Task: Search one way flight ticket for 3 adults, 3 children in business from Dothan: Dothan Regional Airport to South Bend: South Bend International Airport on 8-6-2023. Choice of flights is Spirit. Number of bags: 4 checked bags. Price is upto 89000. Outbound departure time preference is 6:45.
Action: Mouse moved to (392, 332)
Screenshot: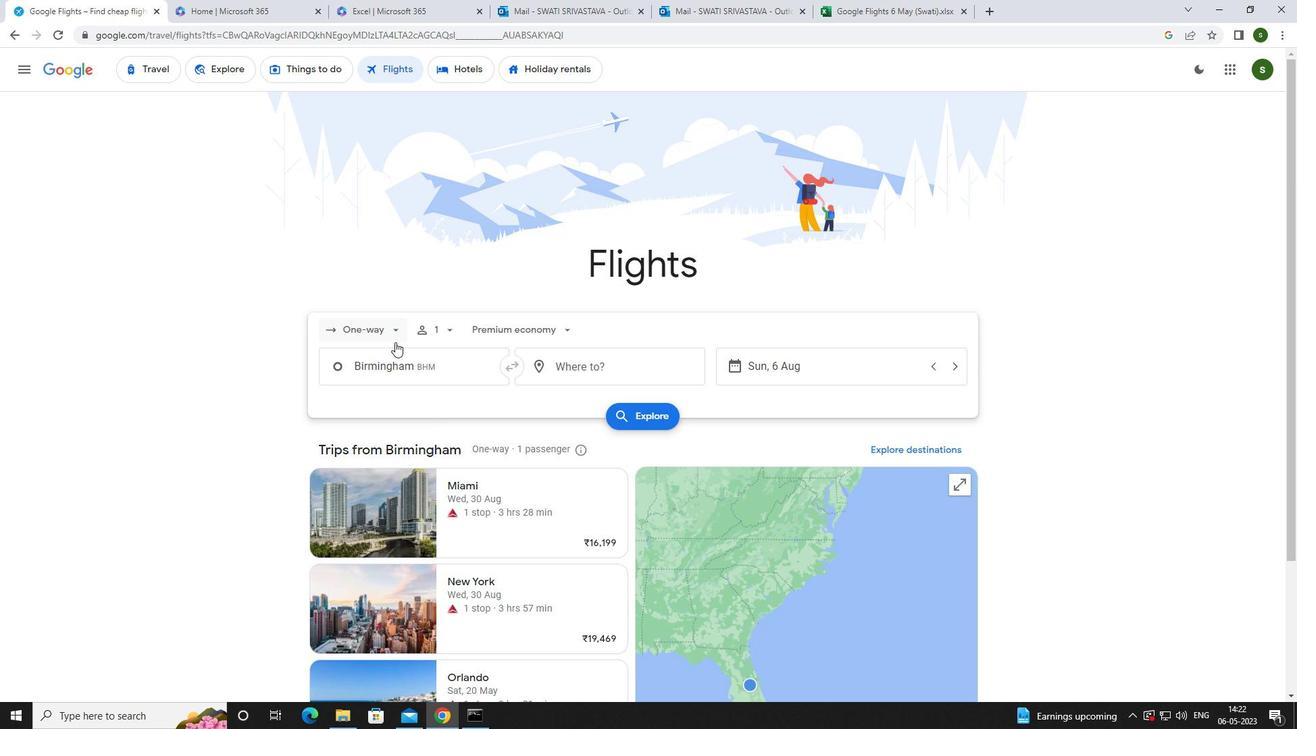 
Action: Mouse pressed left at (392, 332)
Screenshot: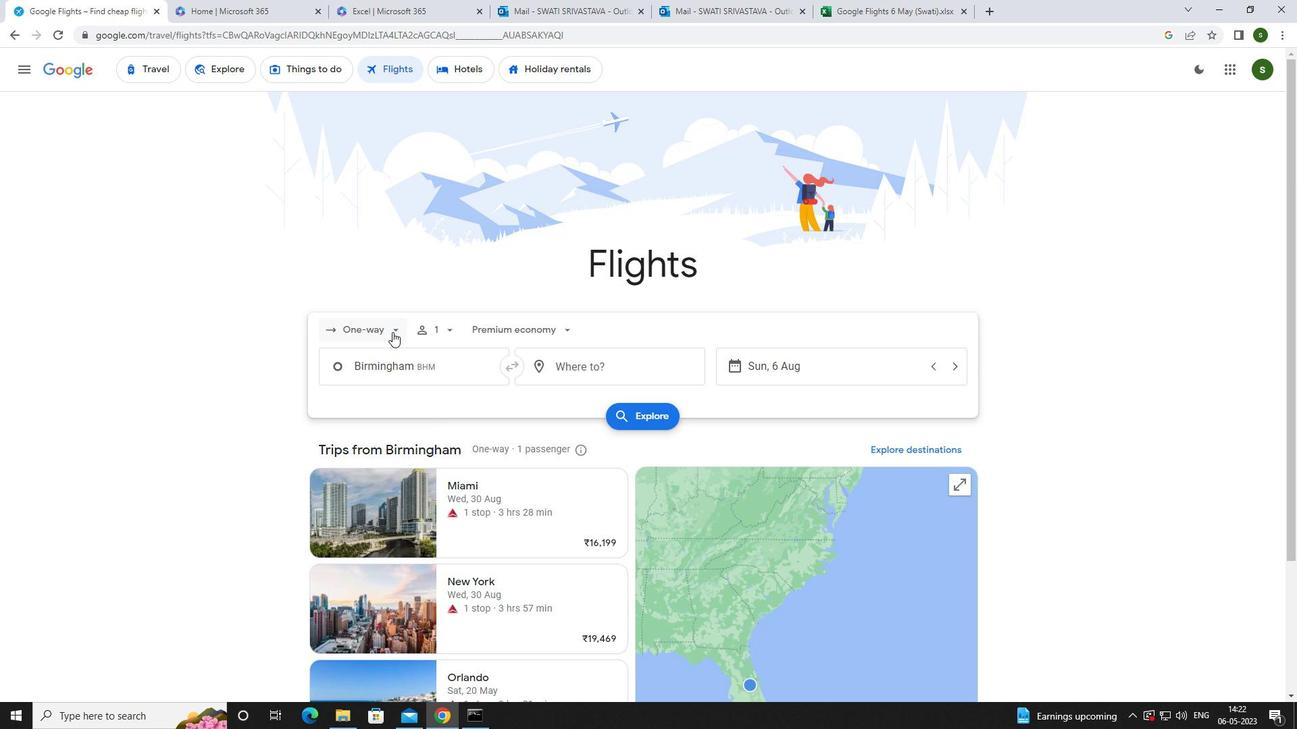 
Action: Mouse moved to (391, 392)
Screenshot: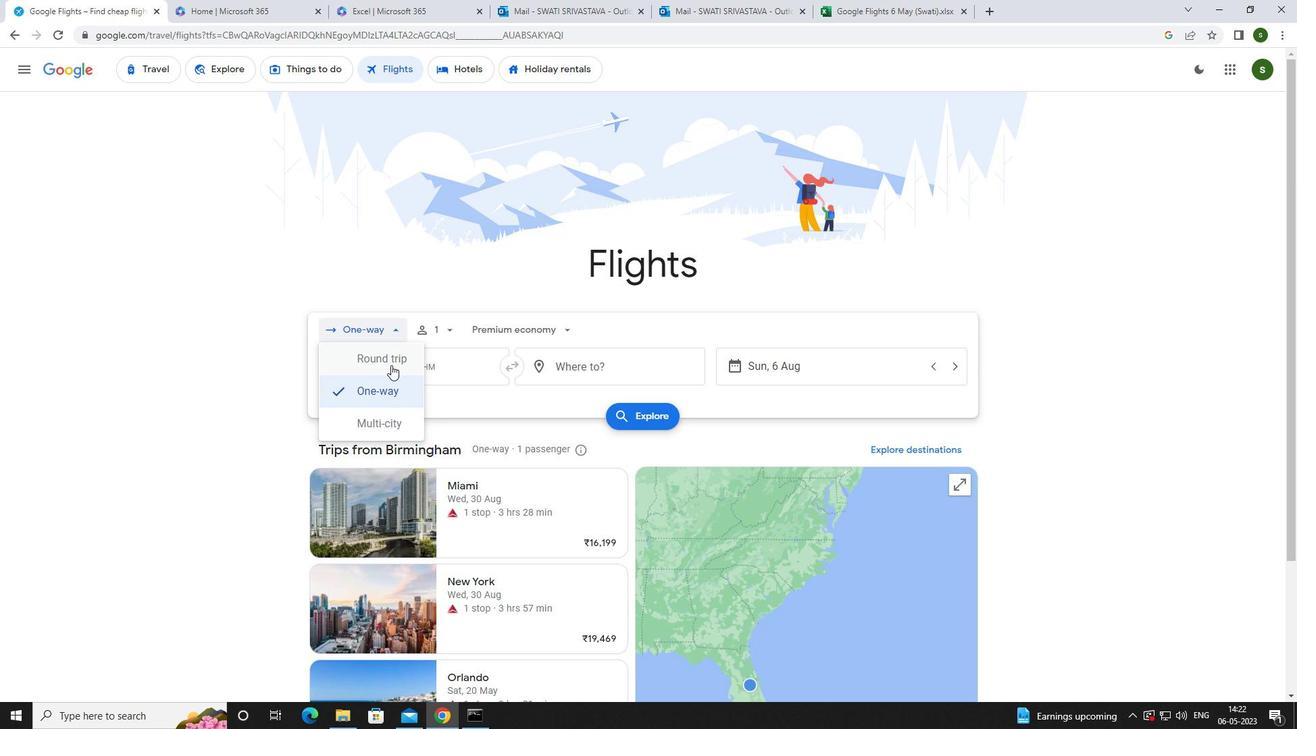 
Action: Mouse pressed left at (391, 392)
Screenshot: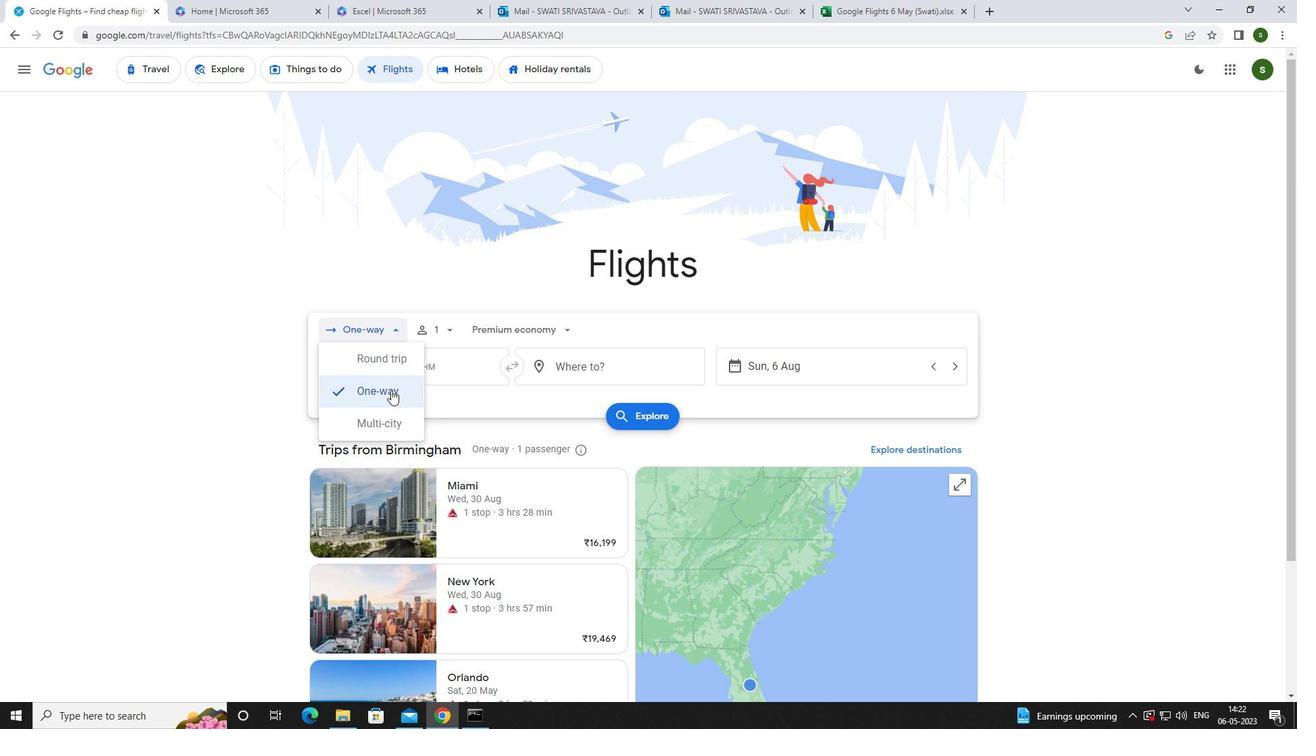 
Action: Mouse moved to (447, 334)
Screenshot: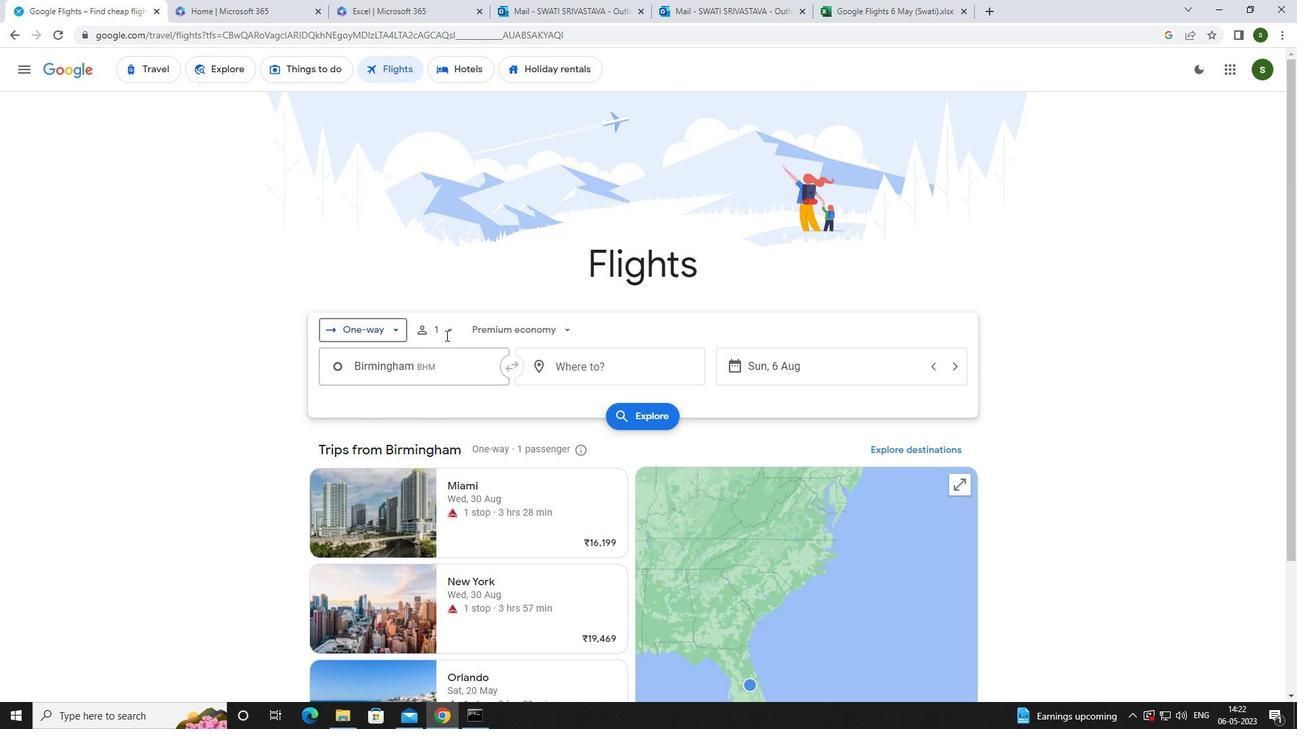 
Action: Mouse pressed left at (447, 334)
Screenshot: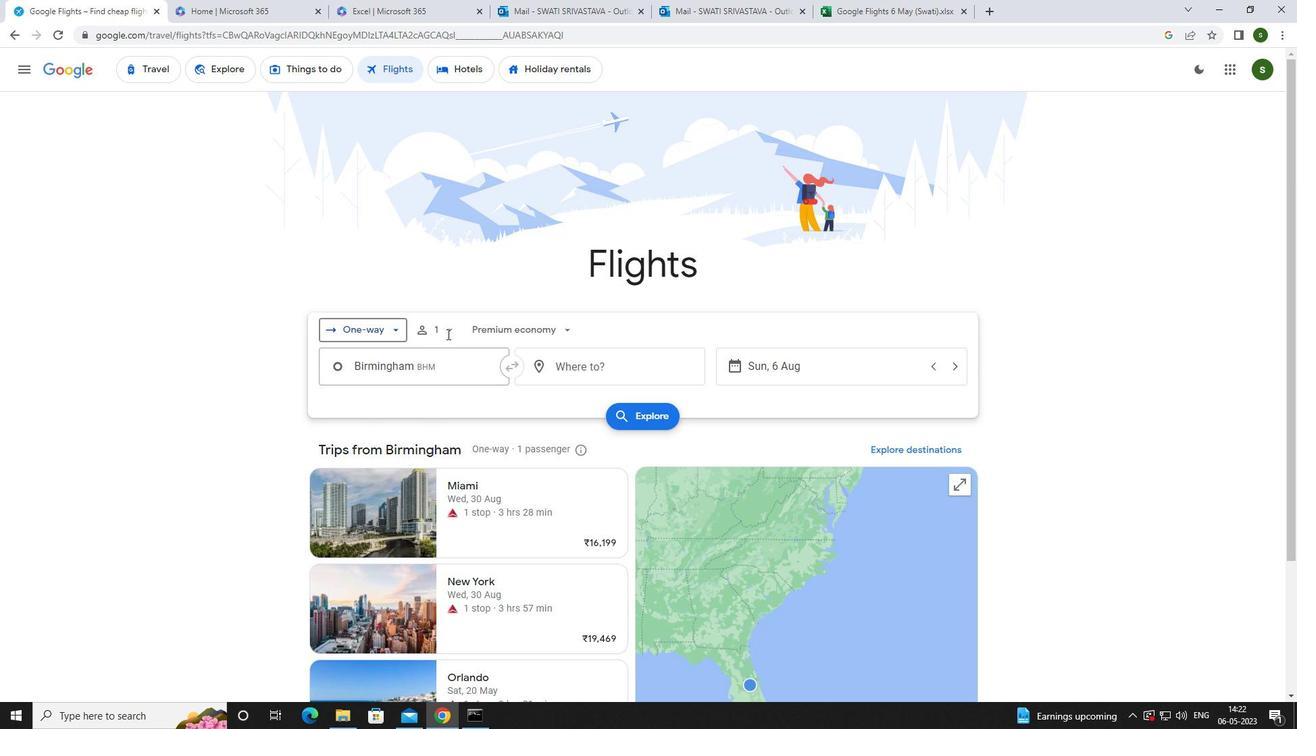 
Action: Mouse moved to (552, 365)
Screenshot: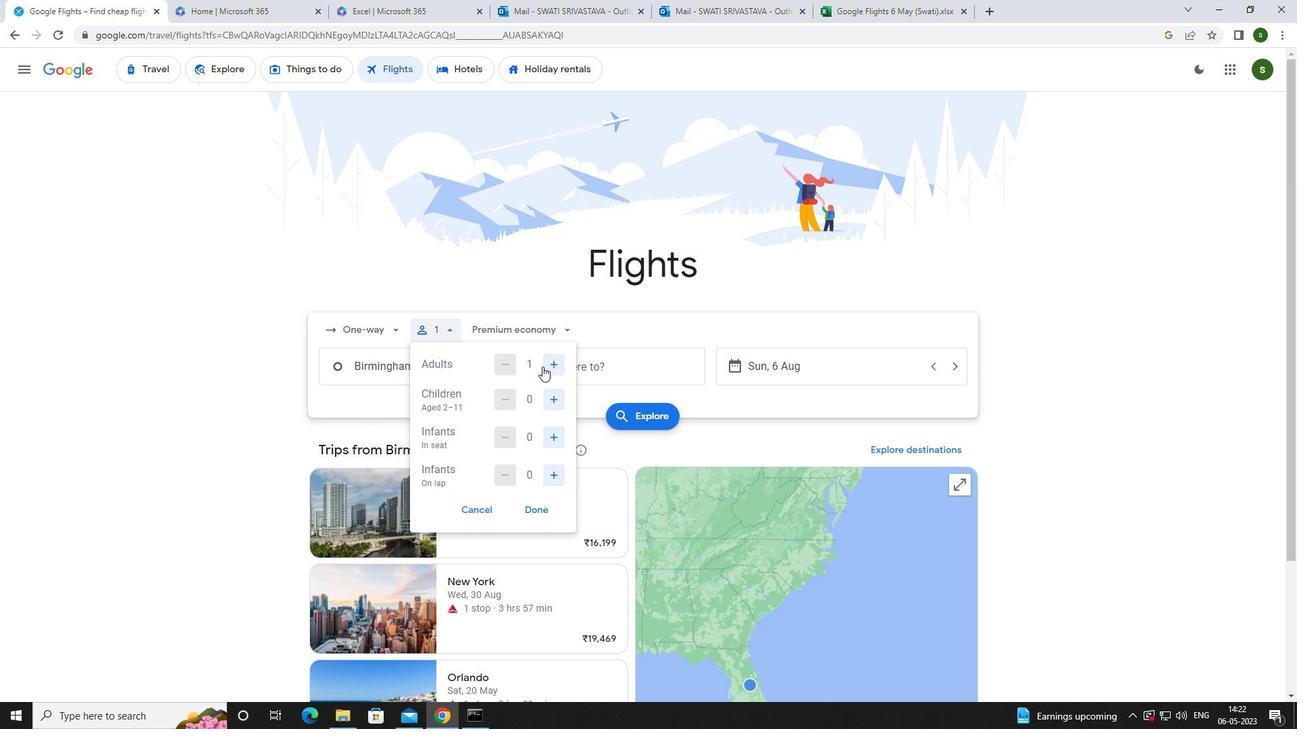 
Action: Mouse pressed left at (552, 365)
Screenshot: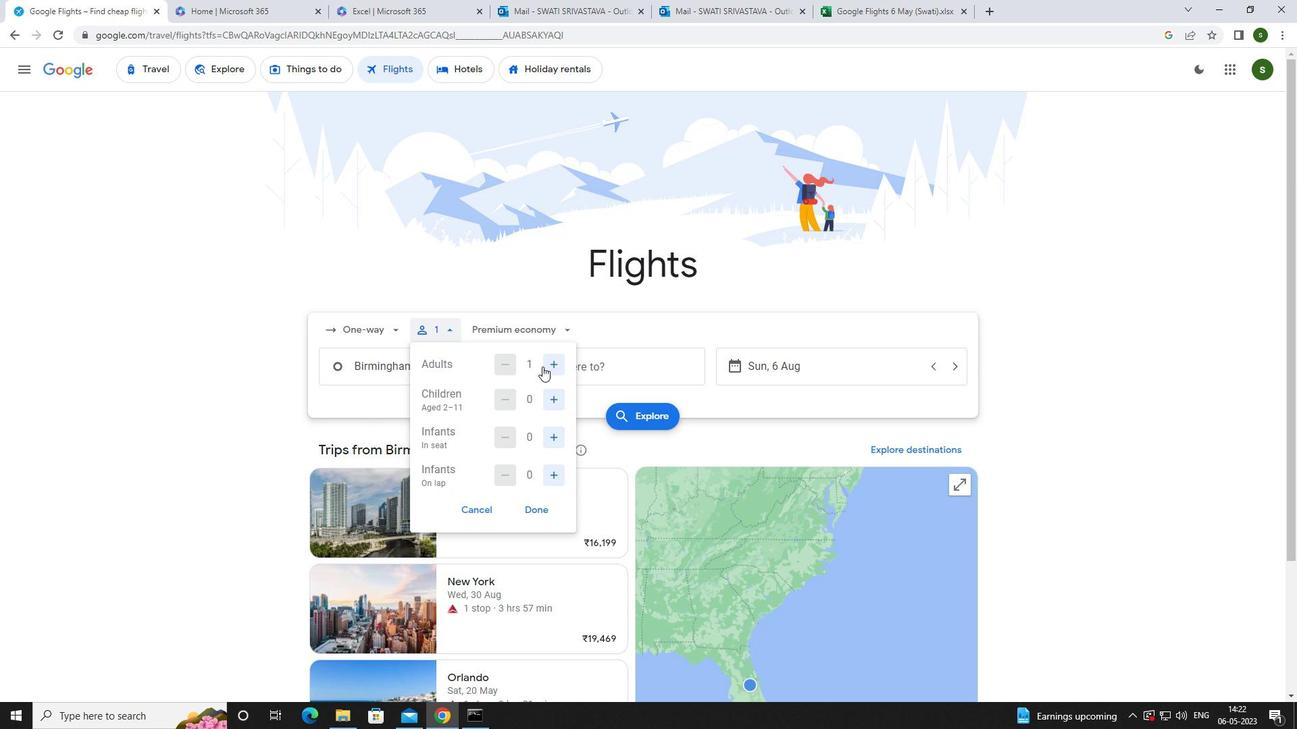 
Action: Mouse pressed left at (552, 365)
Screenshot: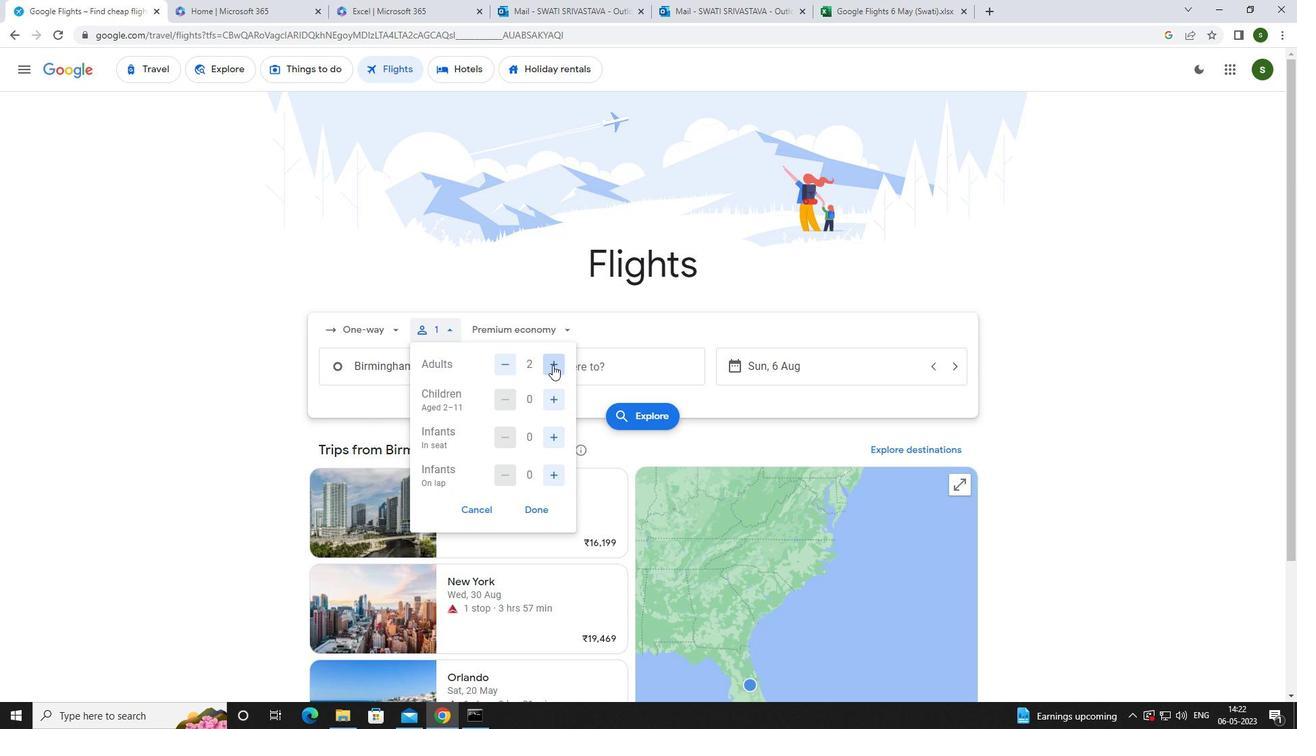 
Action: Mouse moved to (560, 393)
Screenshot: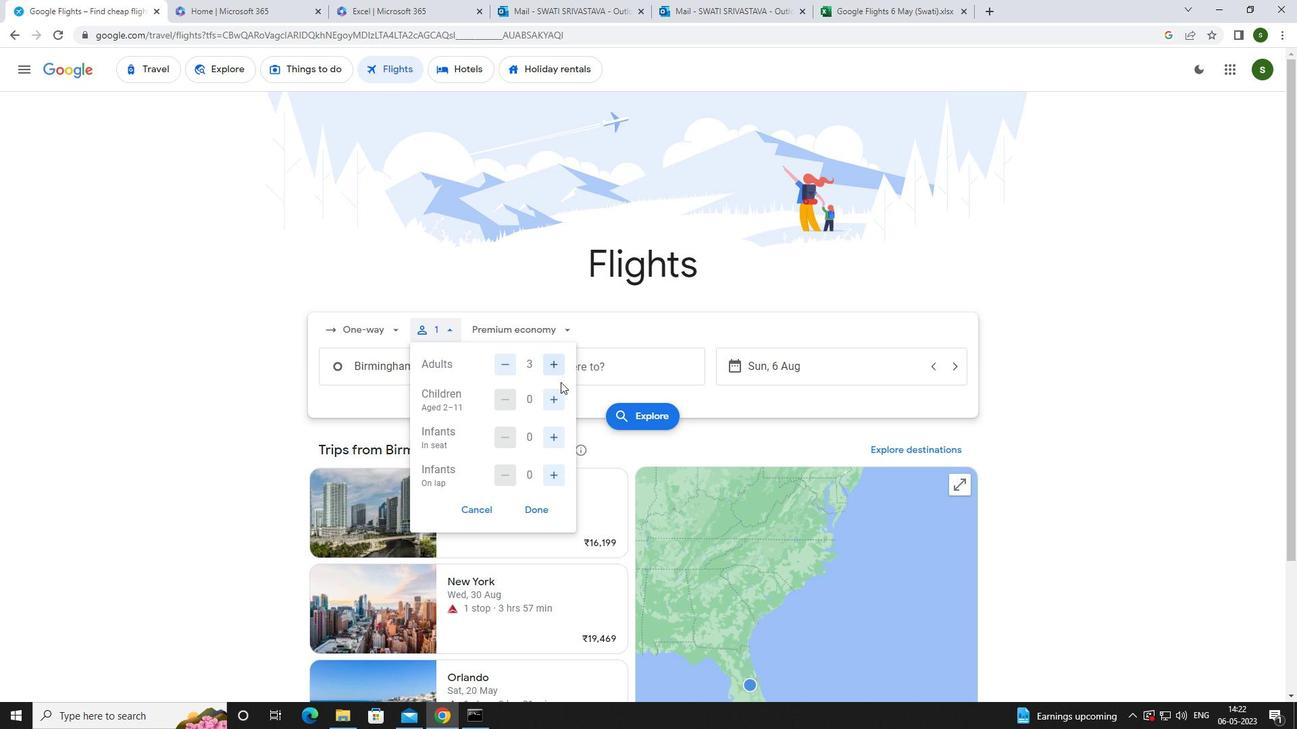 
Action: Mouse pressed left at (560, 393)
Screenshot: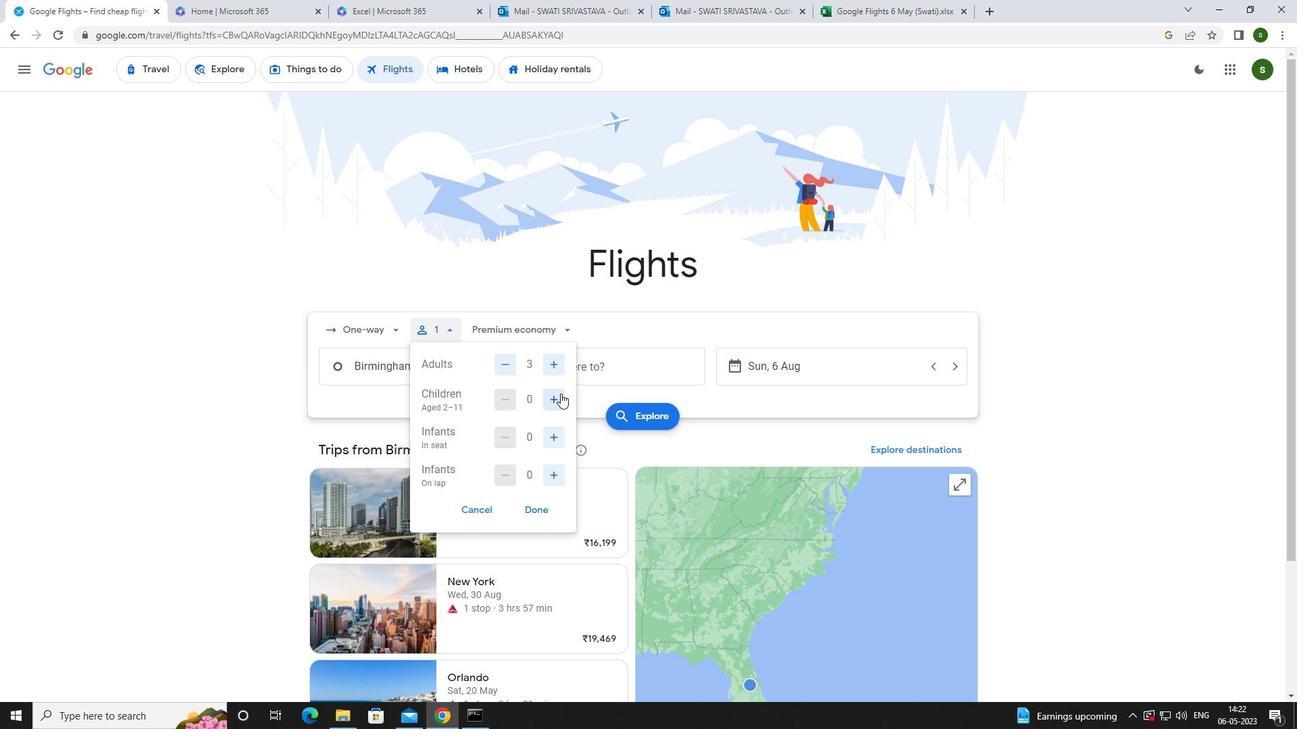 
Action: Mouse pressed left at (560, 393)
Screenshot: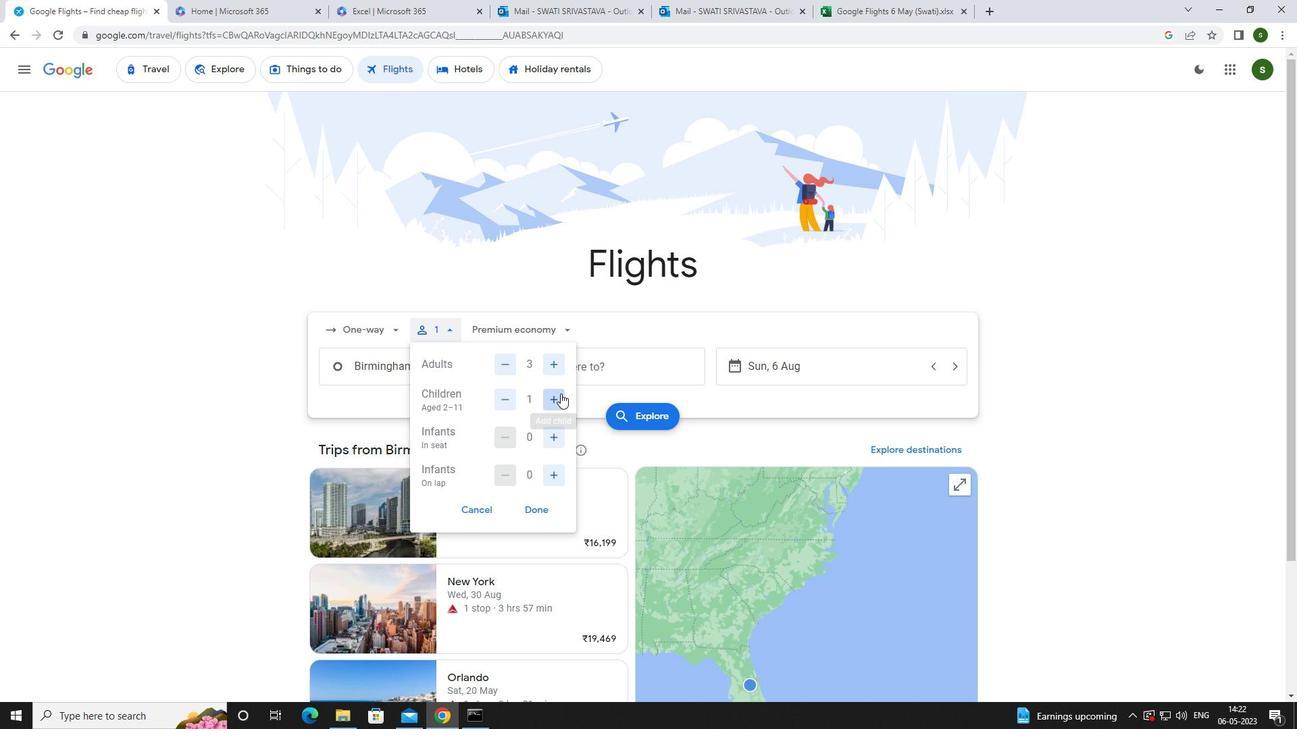 
Action: Mouse pressed left at (560, 393)
Screenshot: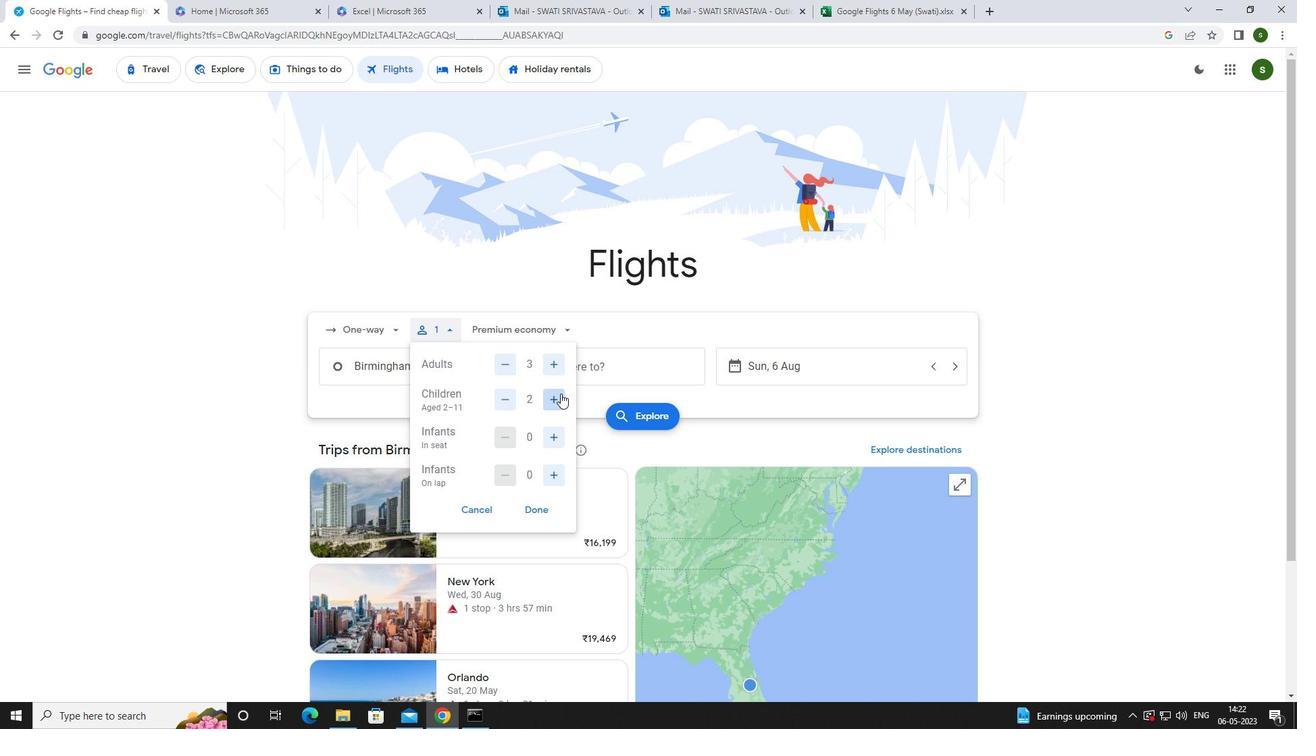 
Action: Mouse moved to (547, 316)
Screenshot: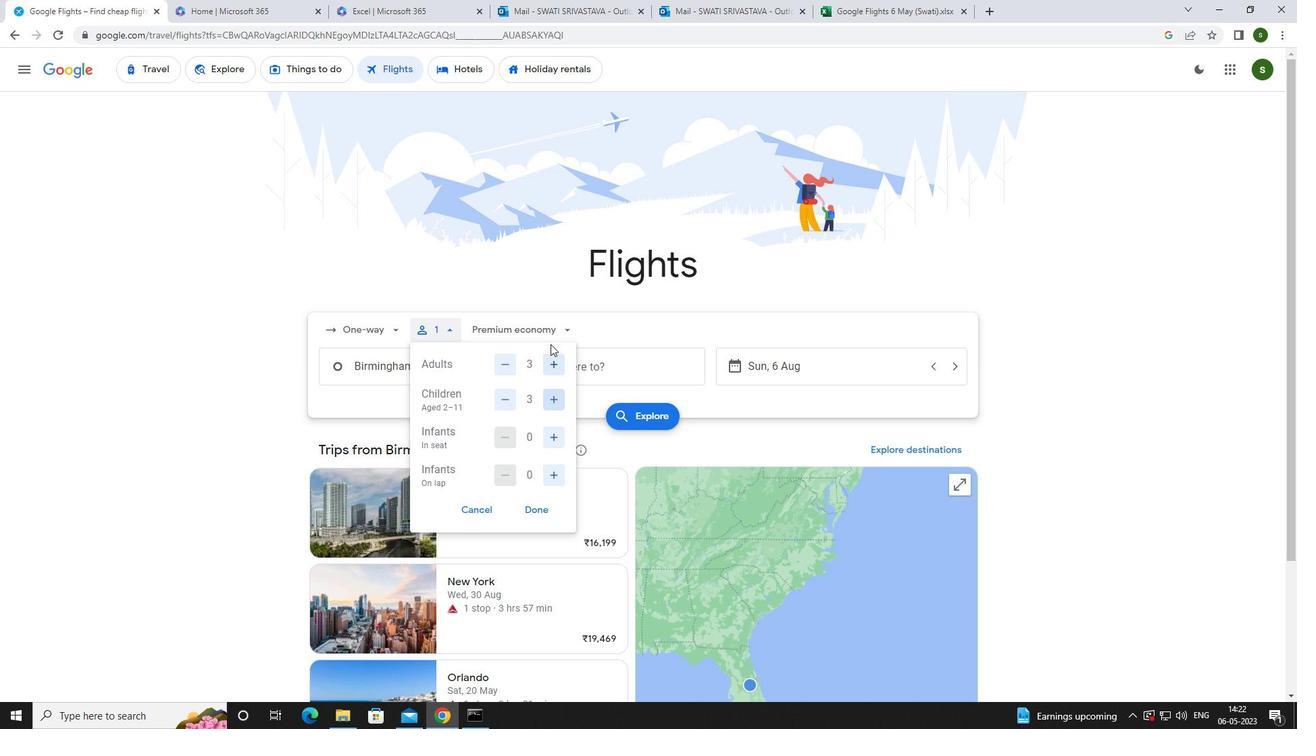 
Action: Mouse pressed left at (547, 316)
Screenshot: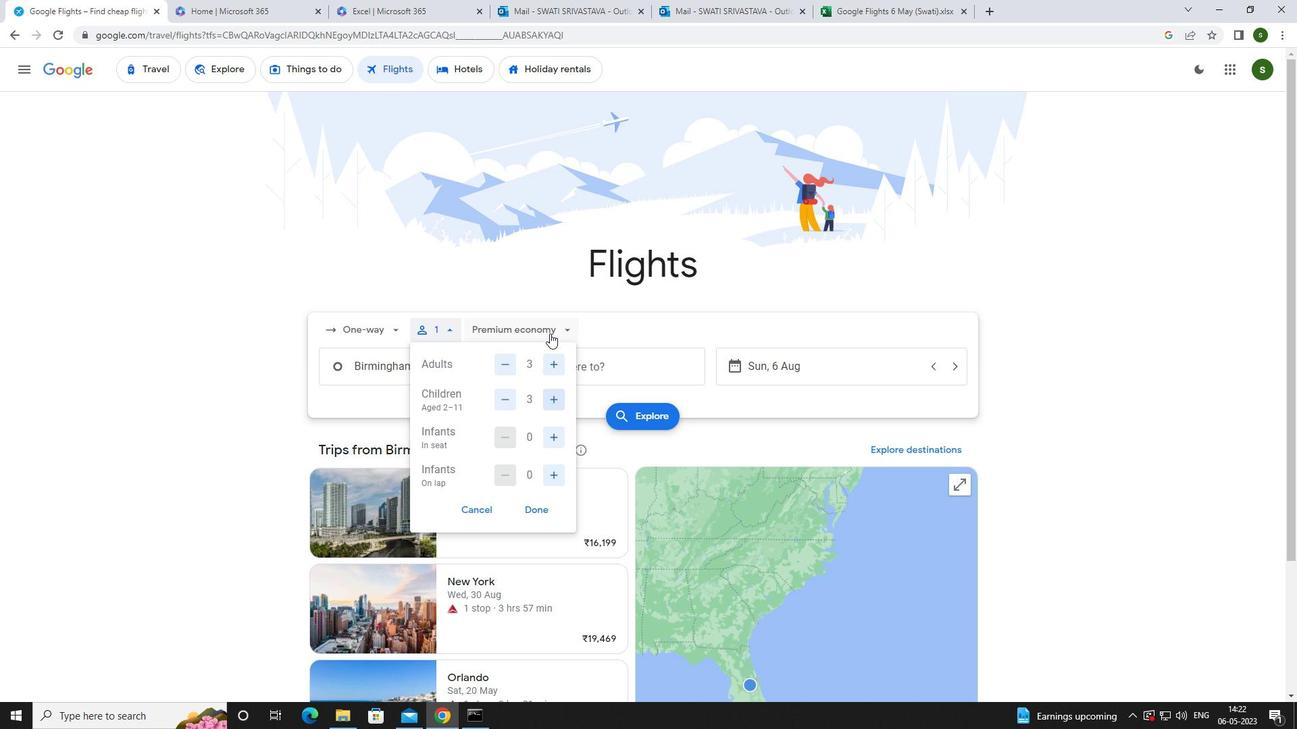 
Action: Mouse moved to (536, 420)
Screenshot: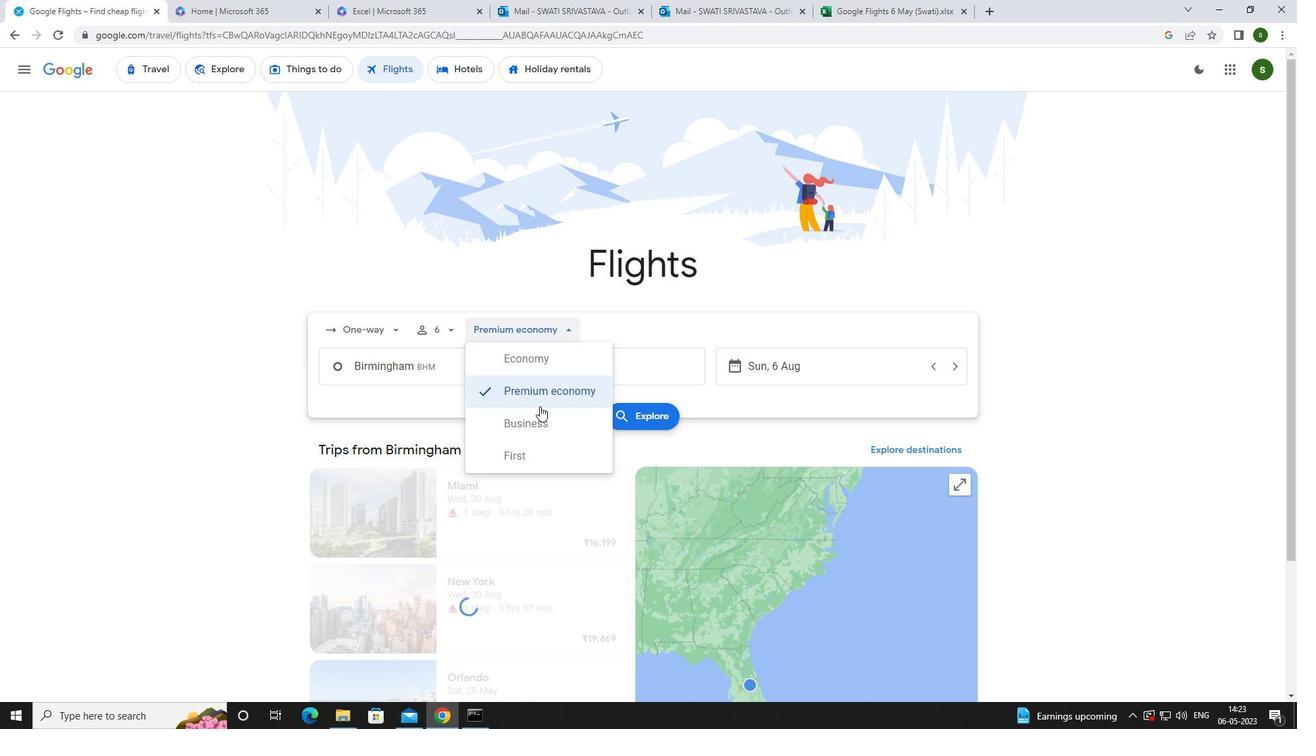 
Action: Mouse pressed left at (536, 420)
Screenshot: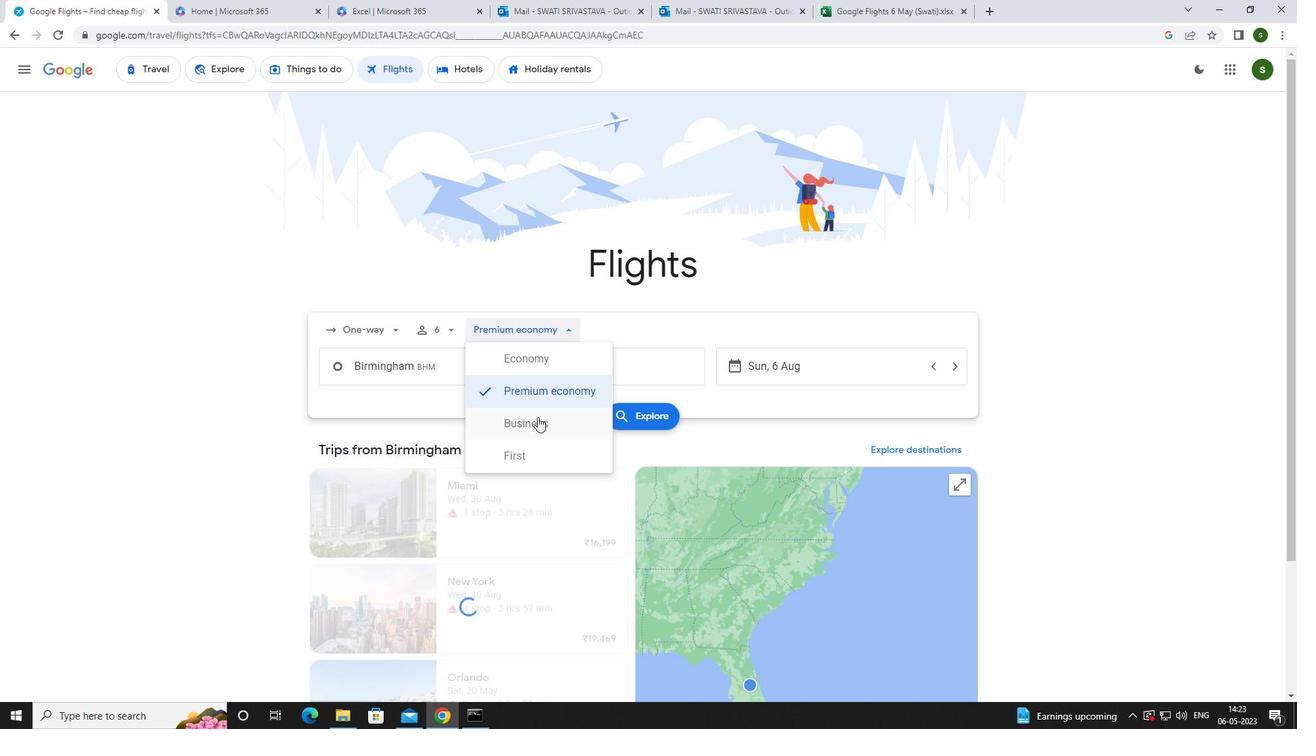 
Action: Mouse moved to (455, 376)
Screenshot: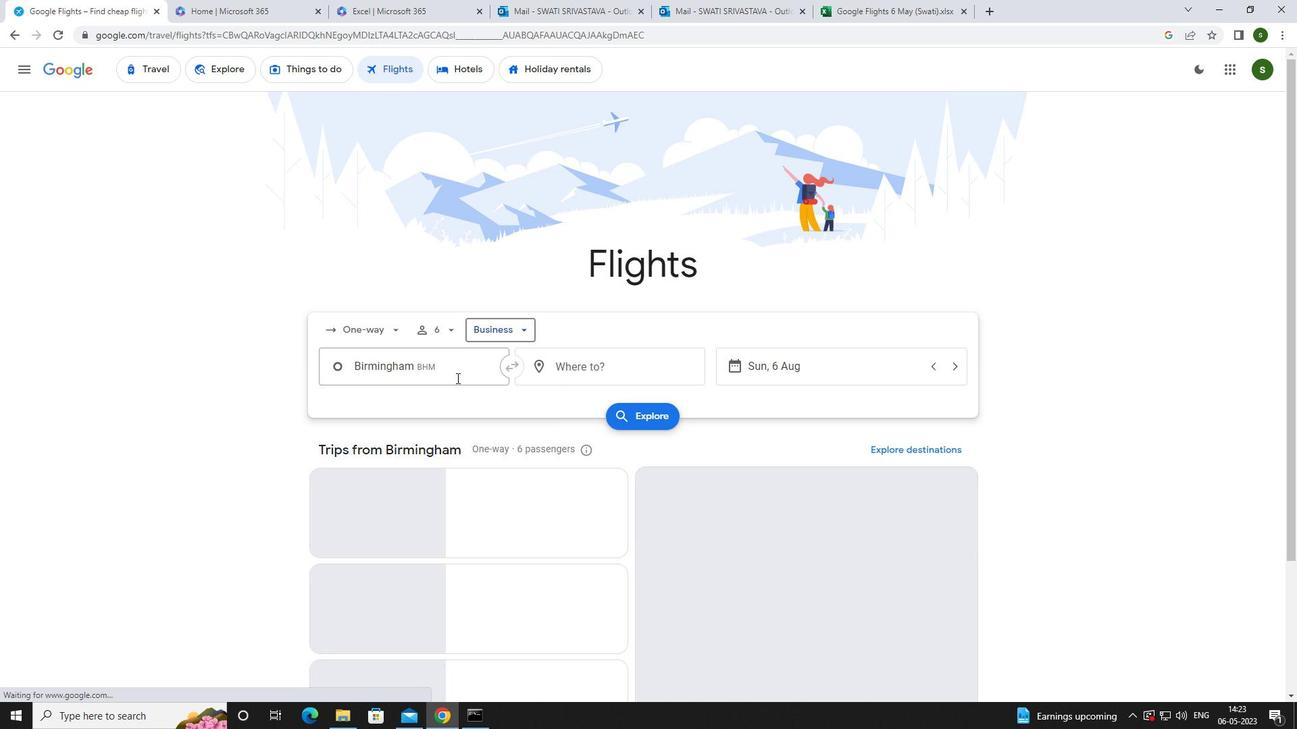 
Action: Mouse pressed left at (455, 376)
Screenshot: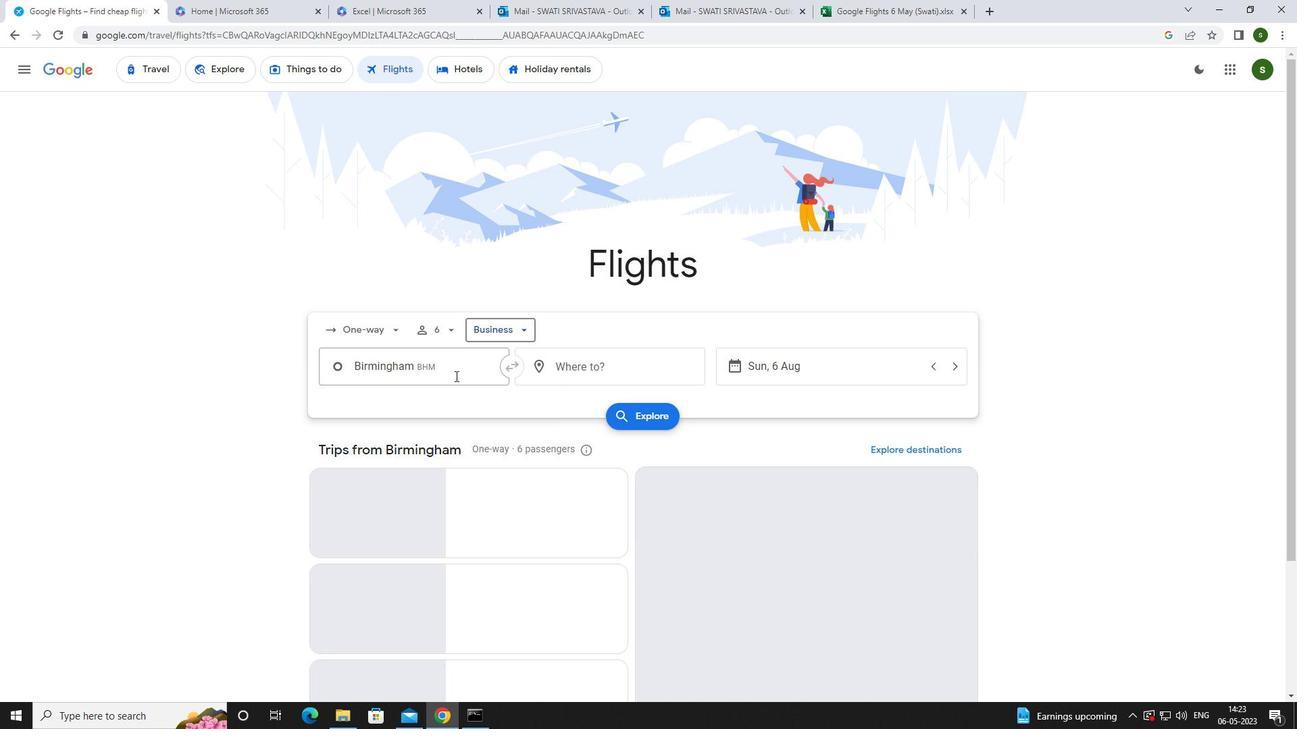
Action: Key pressed <Key.caps_lock>d<Key.caps_lock>othan
Screenshot: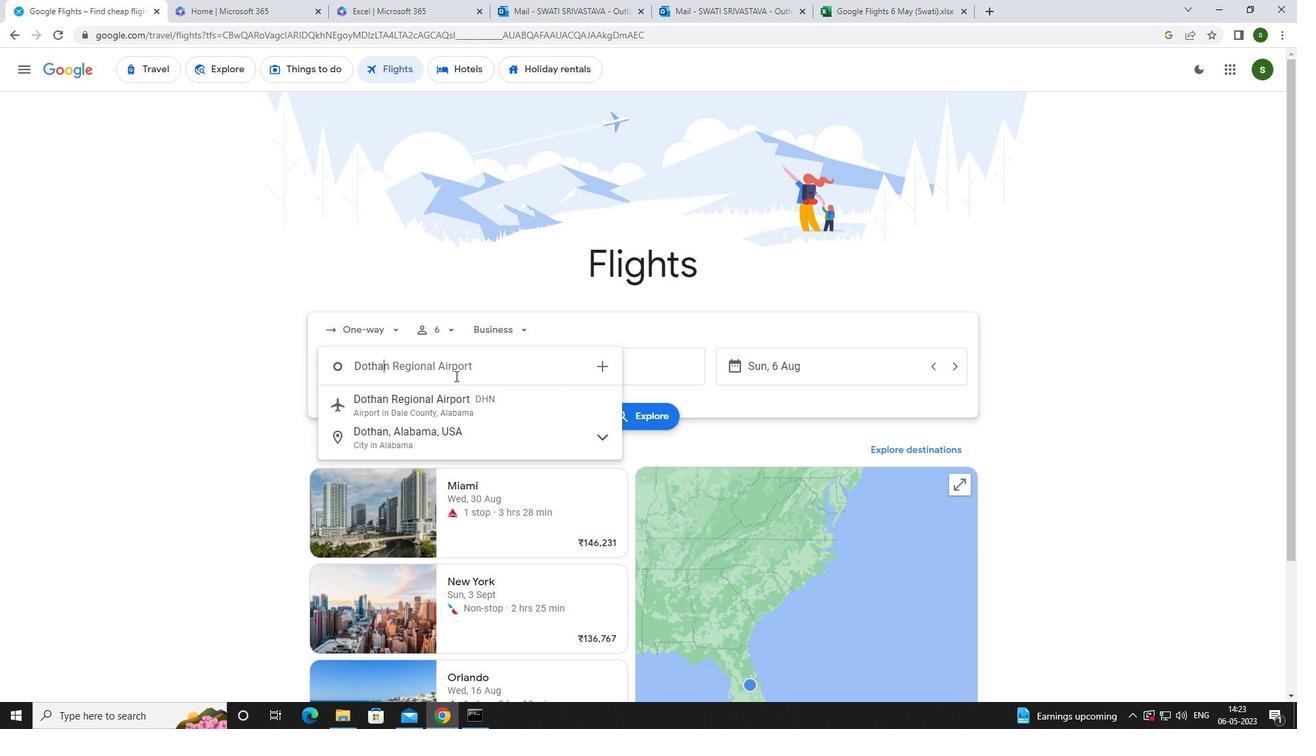 
Action: Mouse moved to (454, 410)
Screenshot: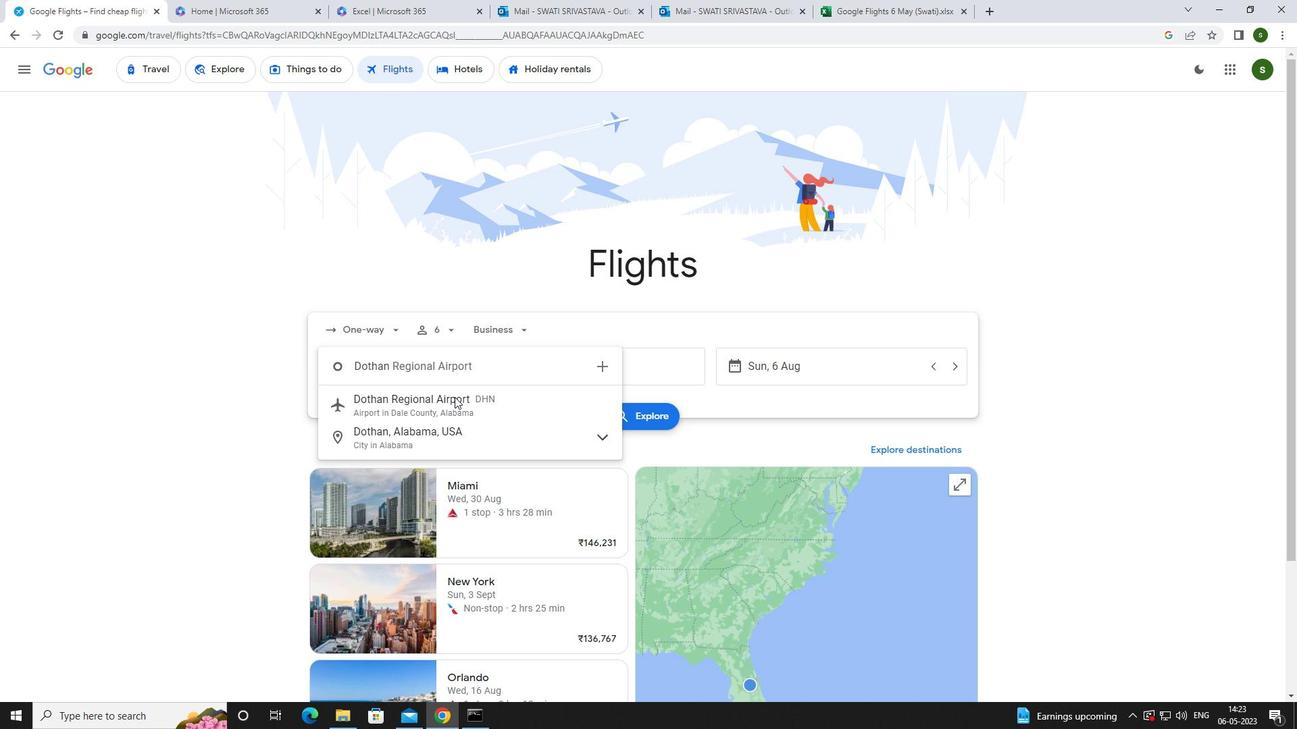 
Action: Mouse pressed left at (454, 410)
Screenshot: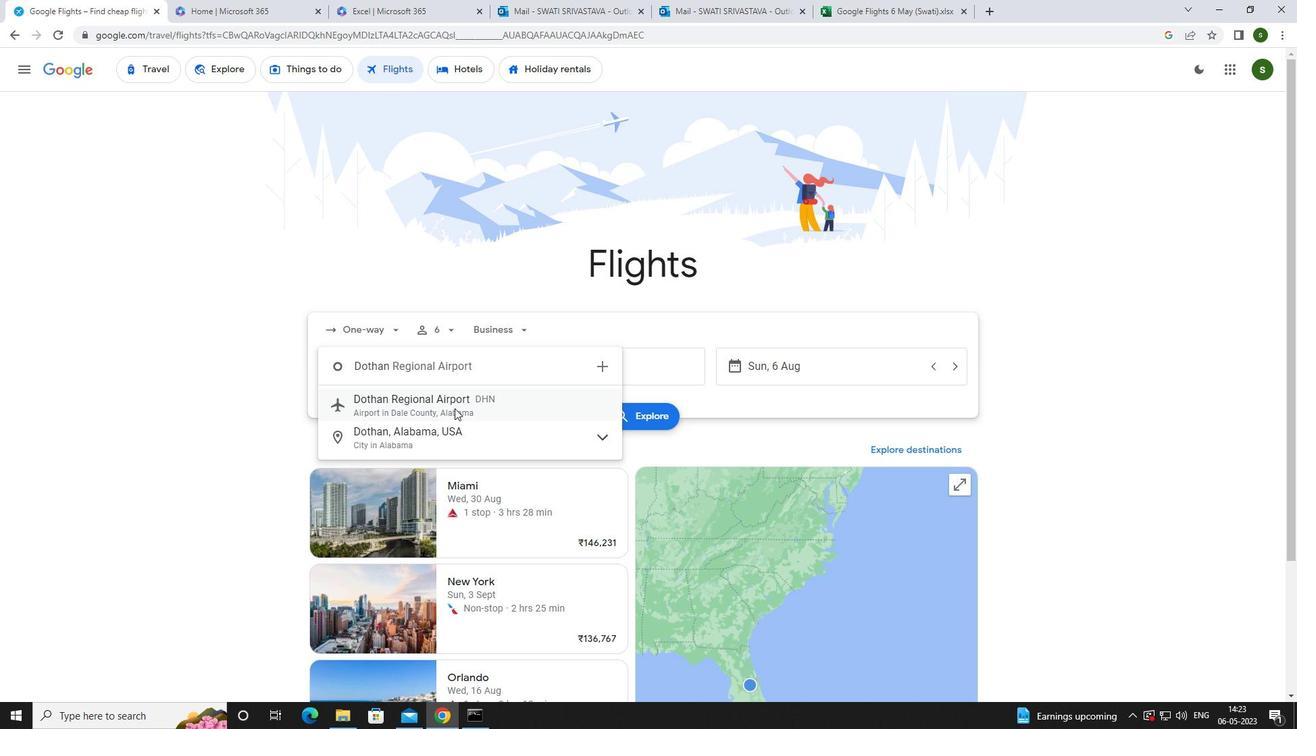 
Action: Mouse moved to (581, 370)
Screenshot: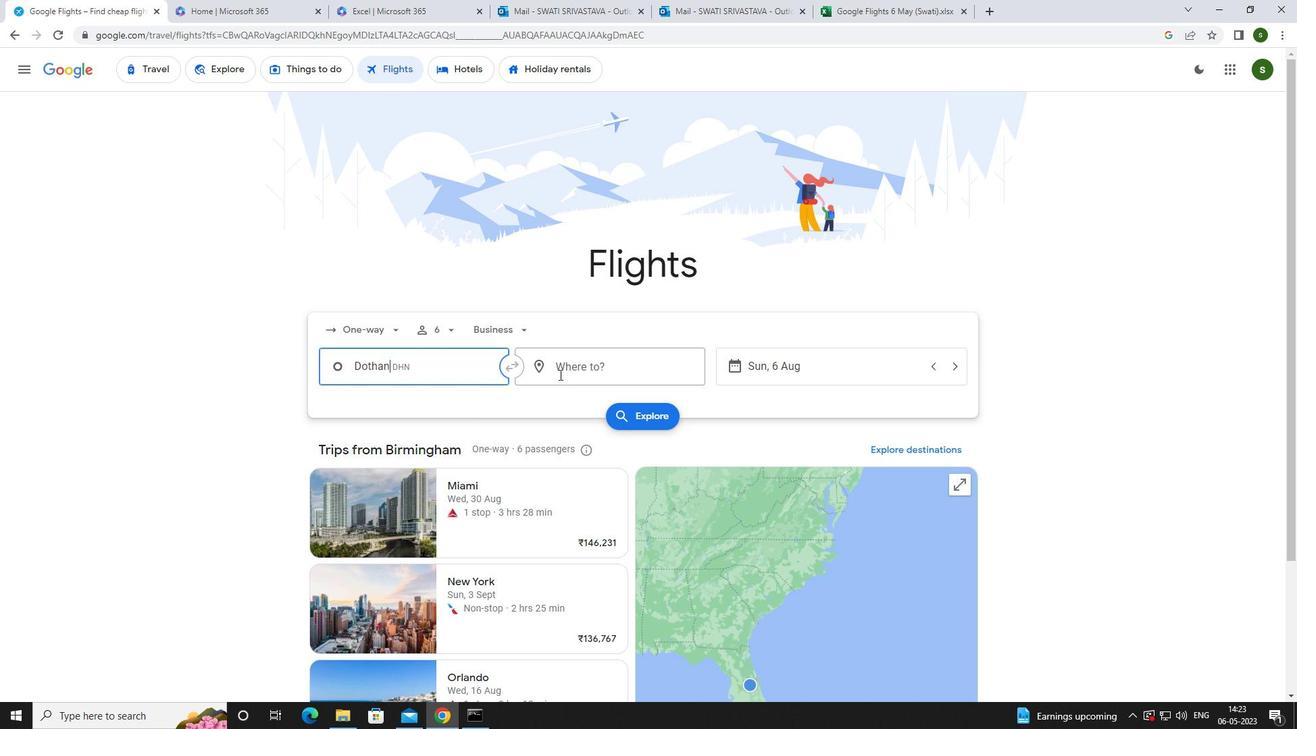 
Action: Mouse pressed left at (581, 370)
Screenshot: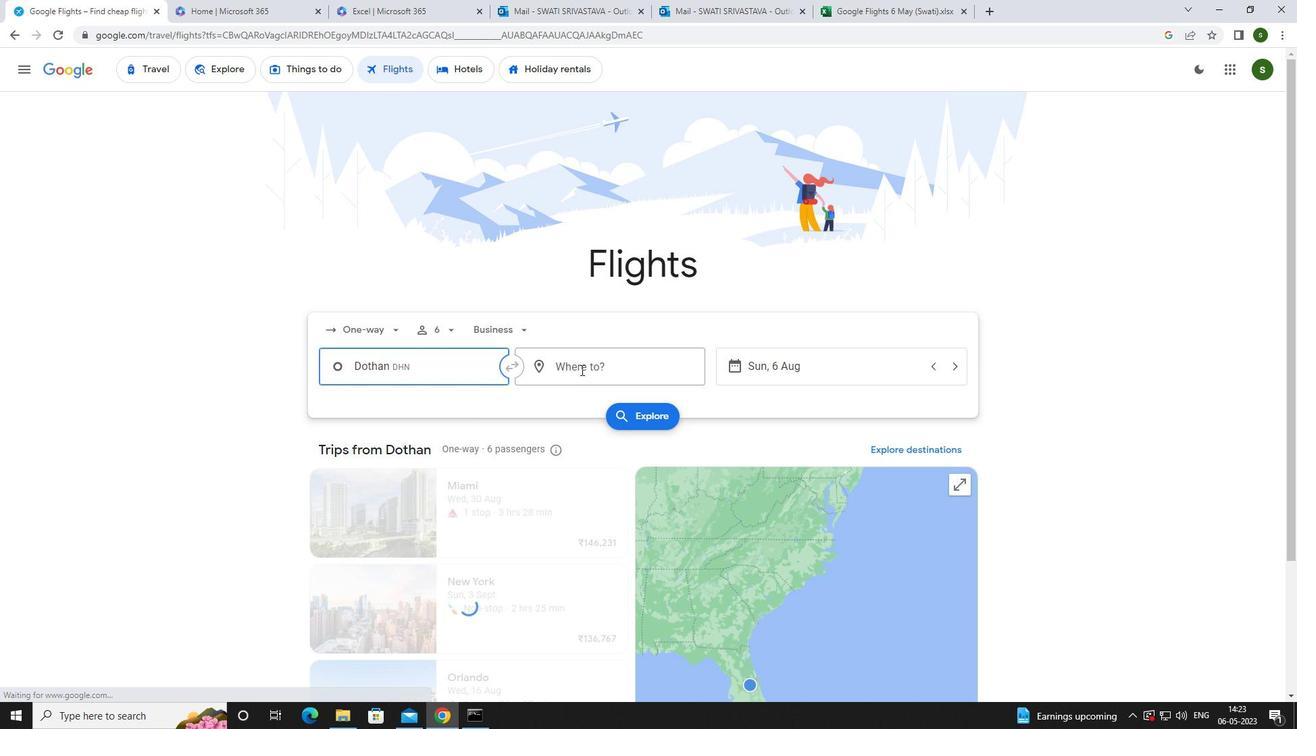 
Action: Key pressed <Key.caps_lock>s<Key.caps_lock>outh<Key.space><Key.caps_lock>b<Key.caps_lock>en
Screenshot: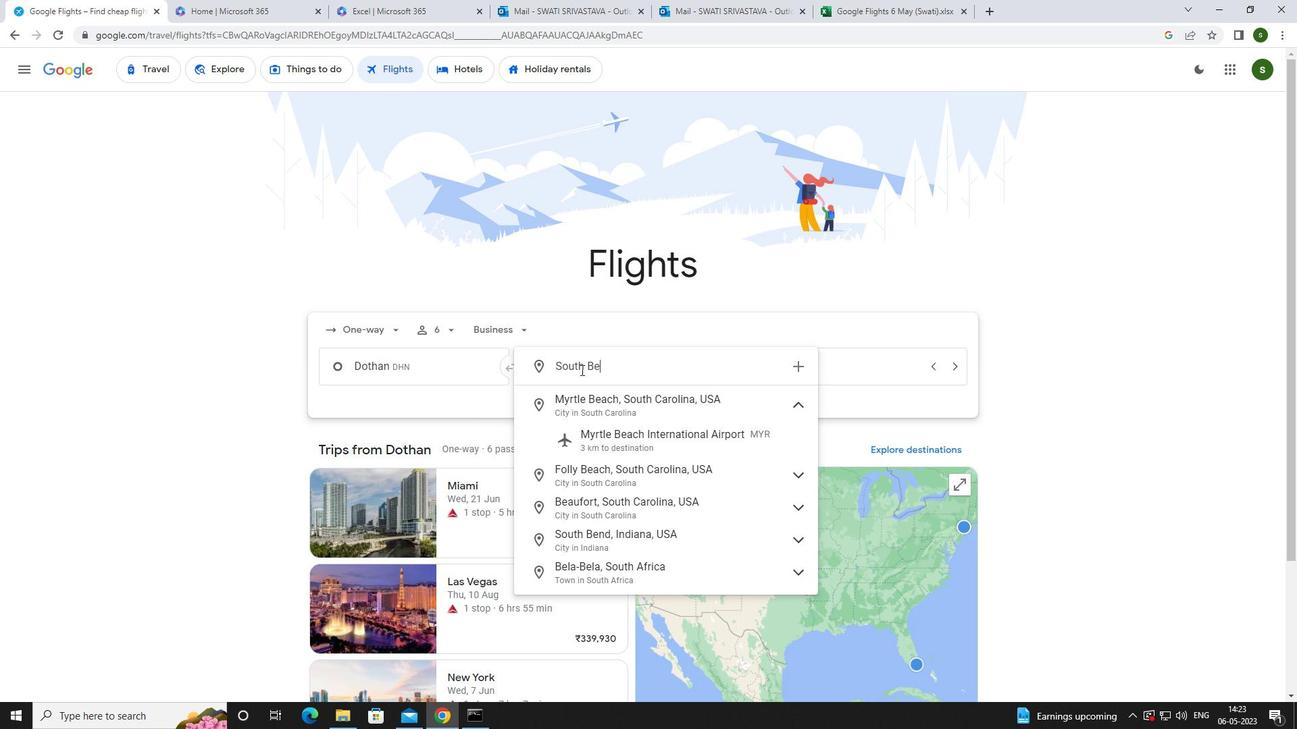 
Action: Mouse moved to (638, 433)
Screenshot: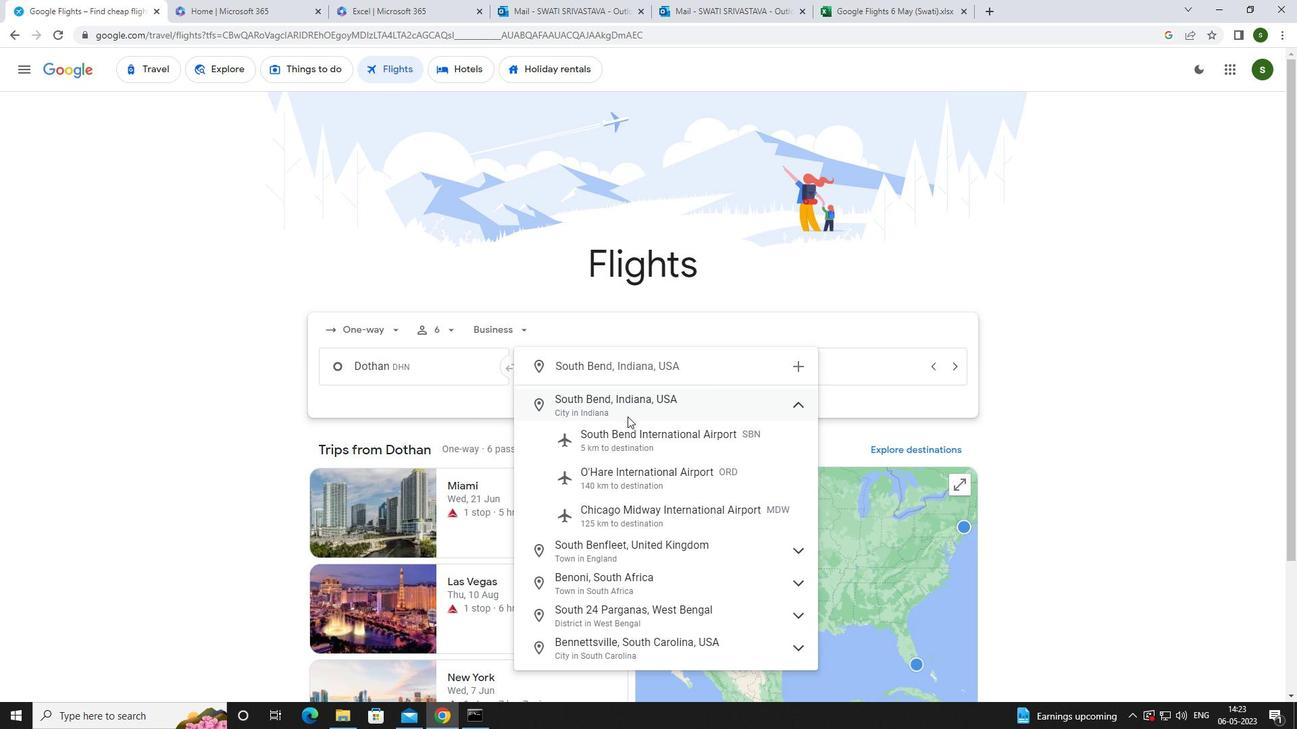 
Action: Mouse pressed left at (638, 433)
Screenshot: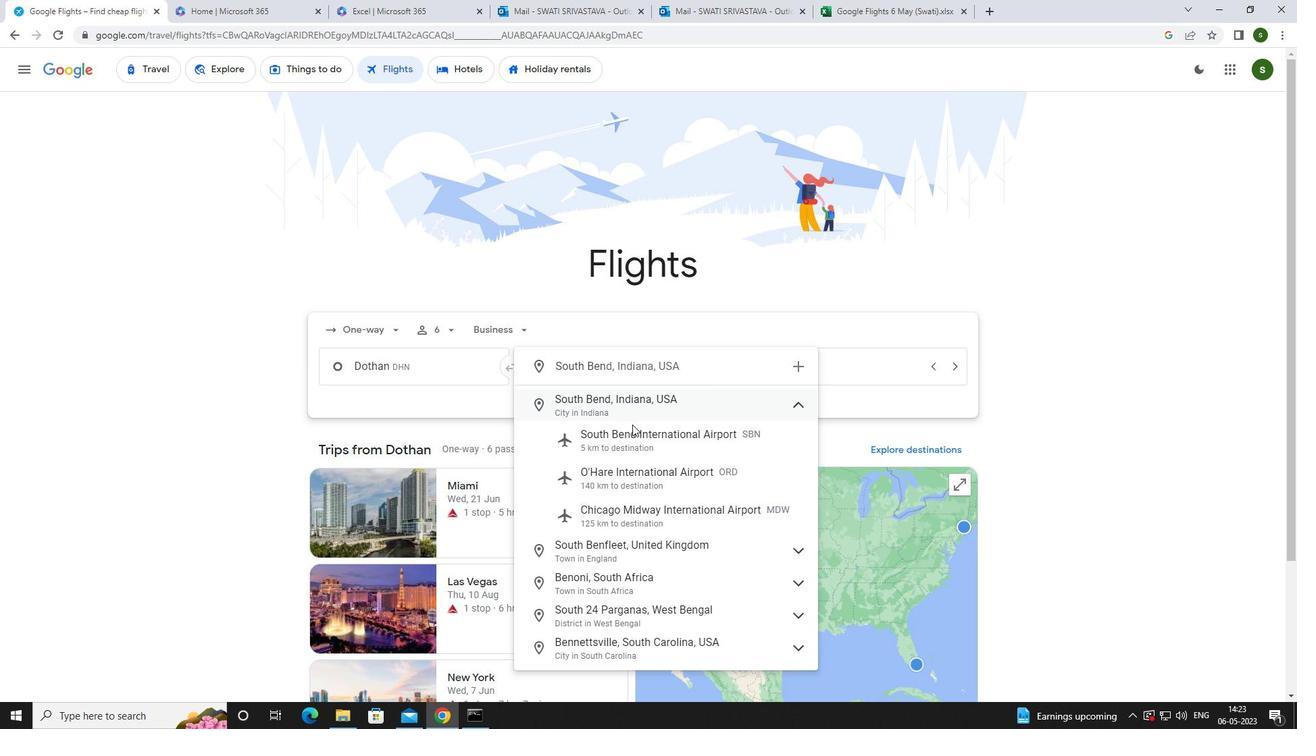
Action: Mouse moved to (779, 370)
Screenshot: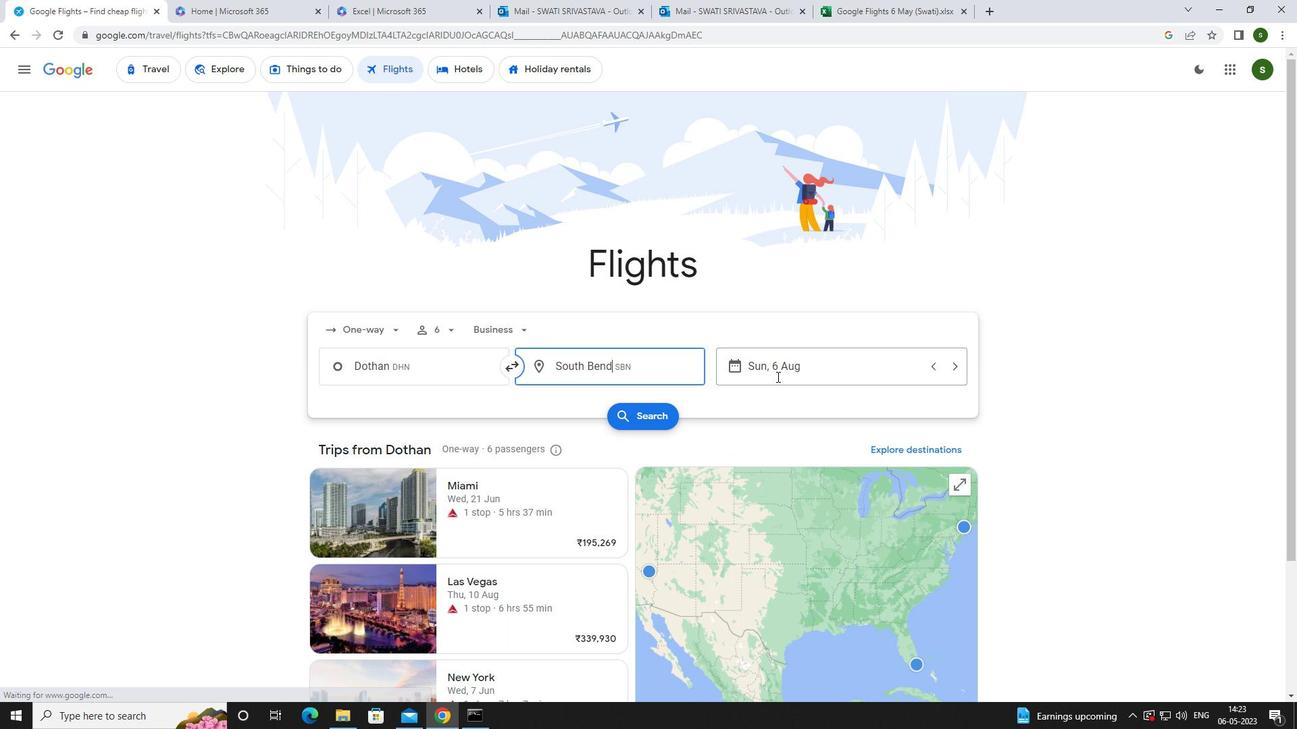 
Action: Mouse pressed left at (779, 370)
Screenshot: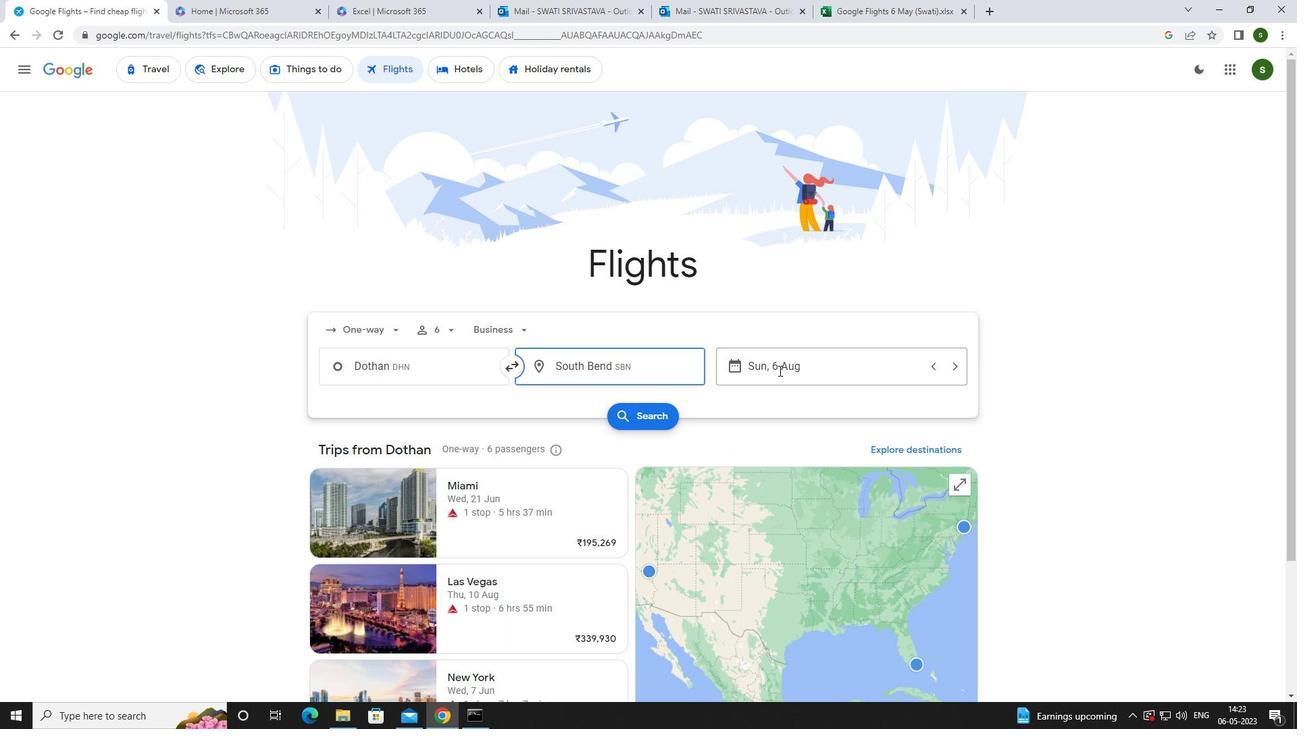
Action: Mouse moved to (499, 488)
Screenshot: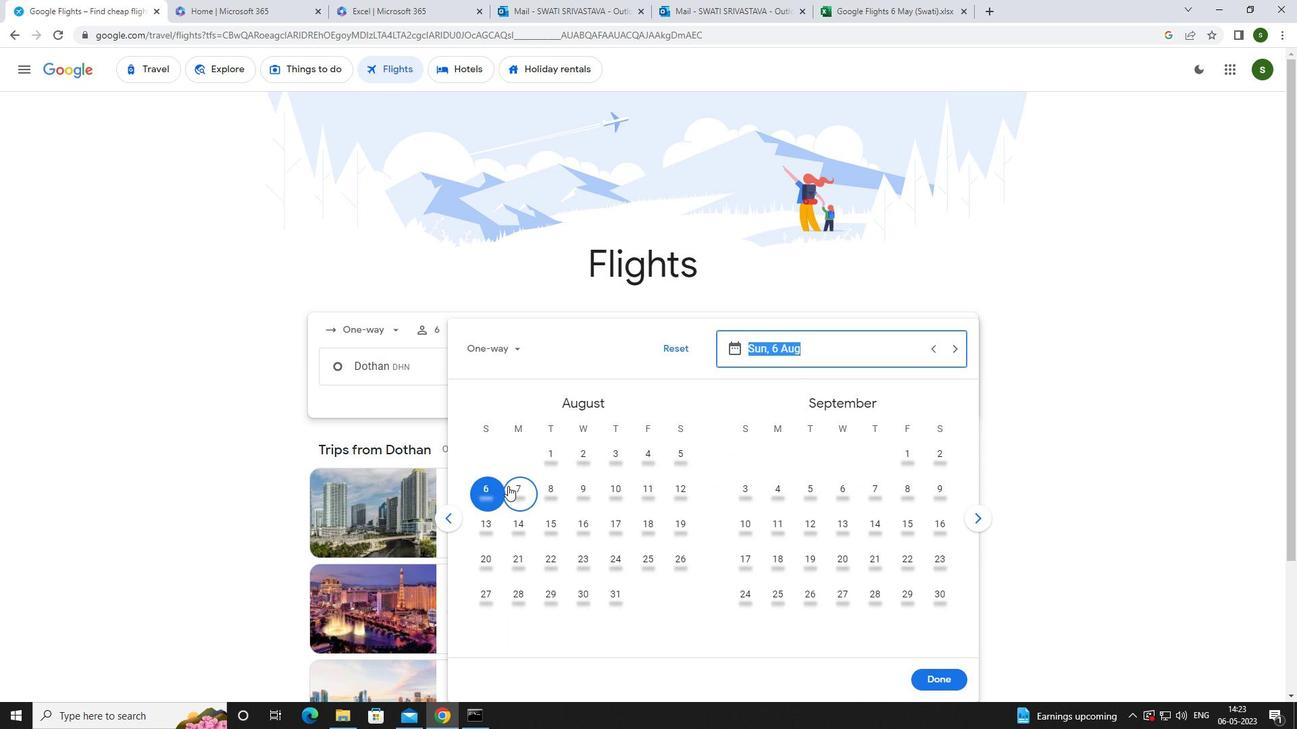 
Action: Mouse pressed left at (499, 488)
Screenshot: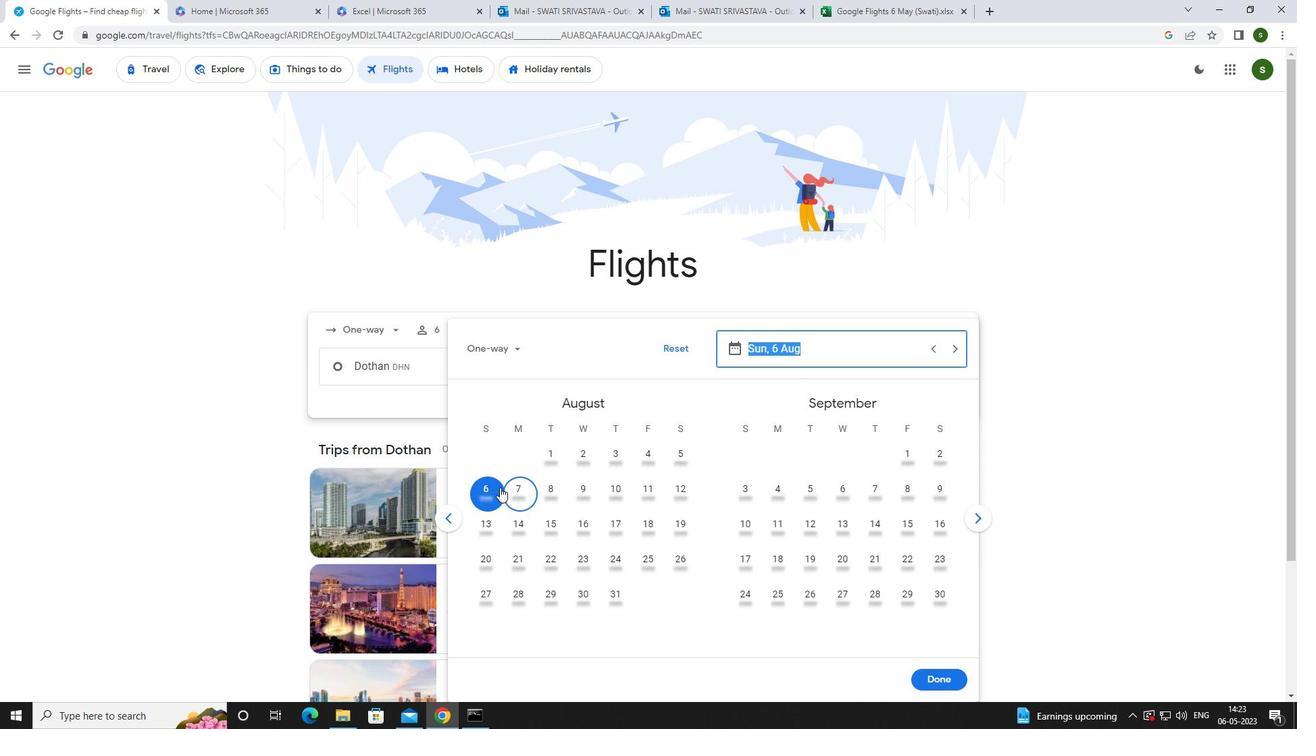 
Action: Mouse moved to (936, 681)
Screenshot: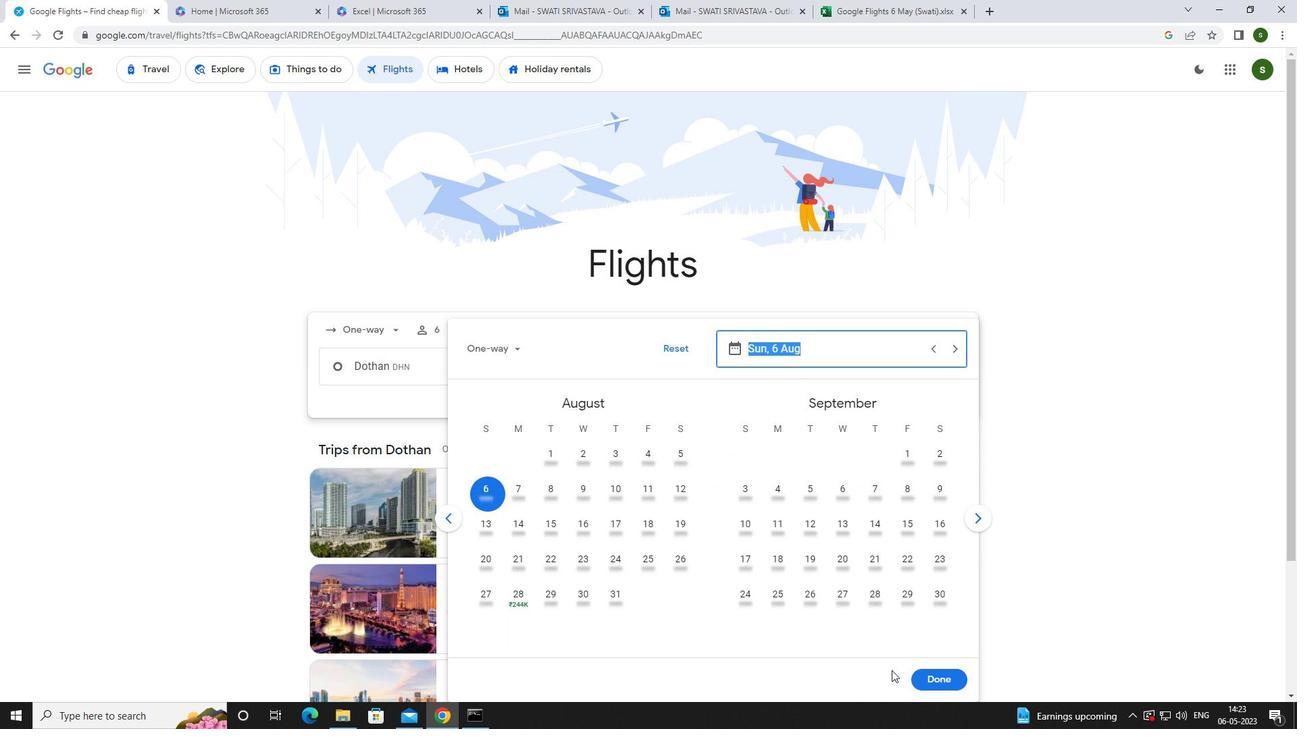 
Action: Mouse pressed left at (936, 681)
Screenshot: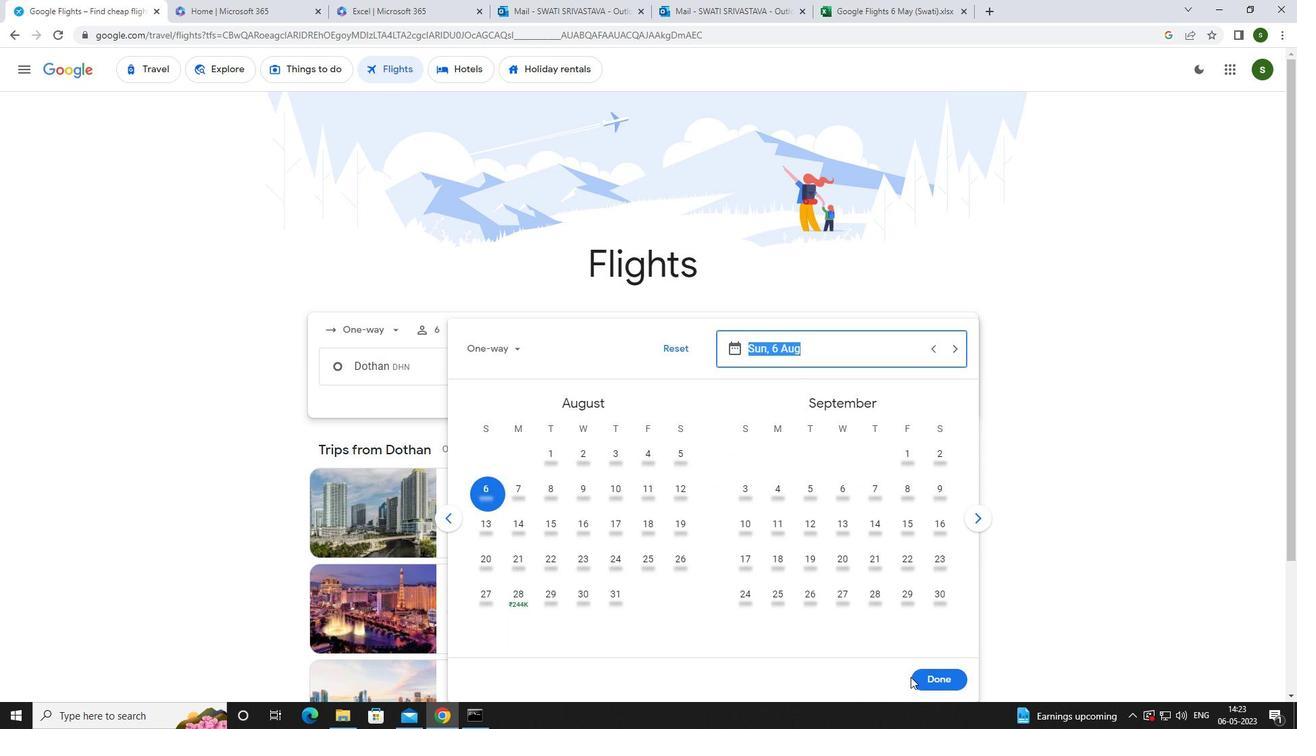 
Action: Mouse moved to (658, 425)
Screenshot: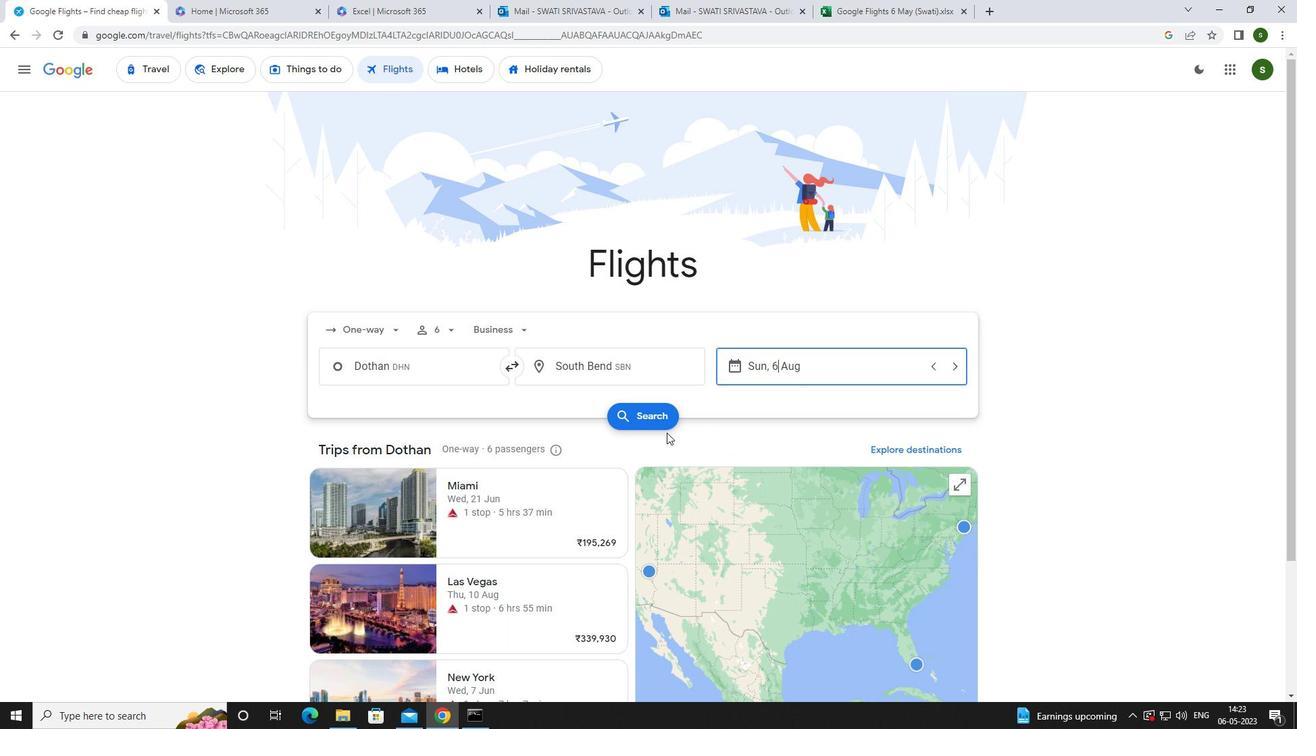 
Action: Mouse pressed left at (658, 425)
Screenshot: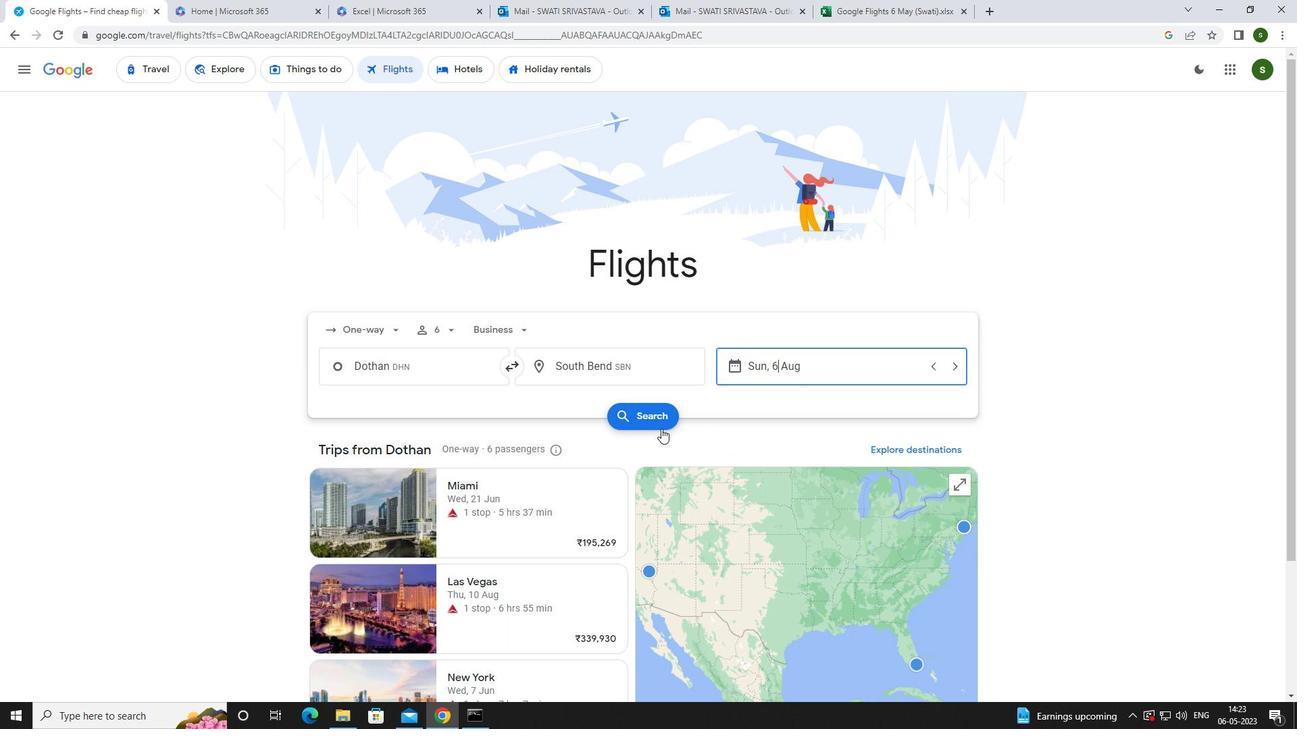 
Action: Mouse moved to (347, 192)
Screenshot: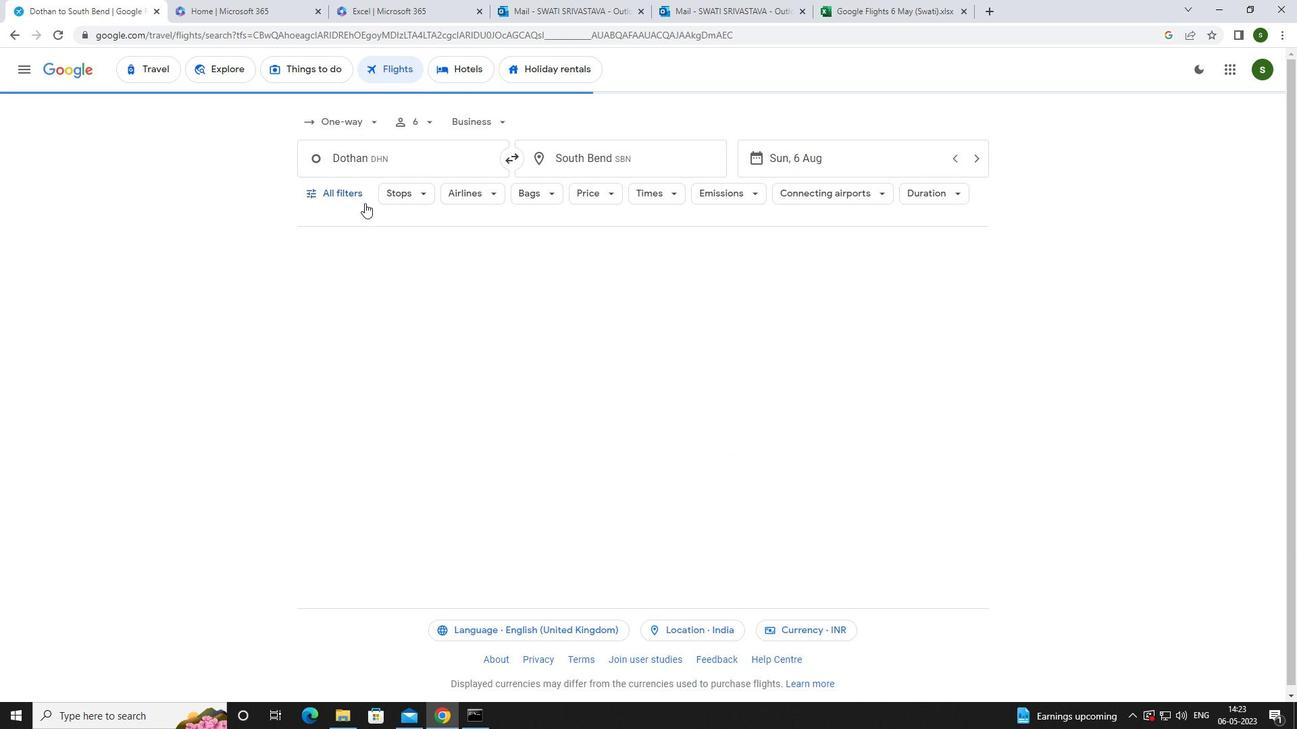 
Action: Mouse pressed left at (347, 192)
Screenshot: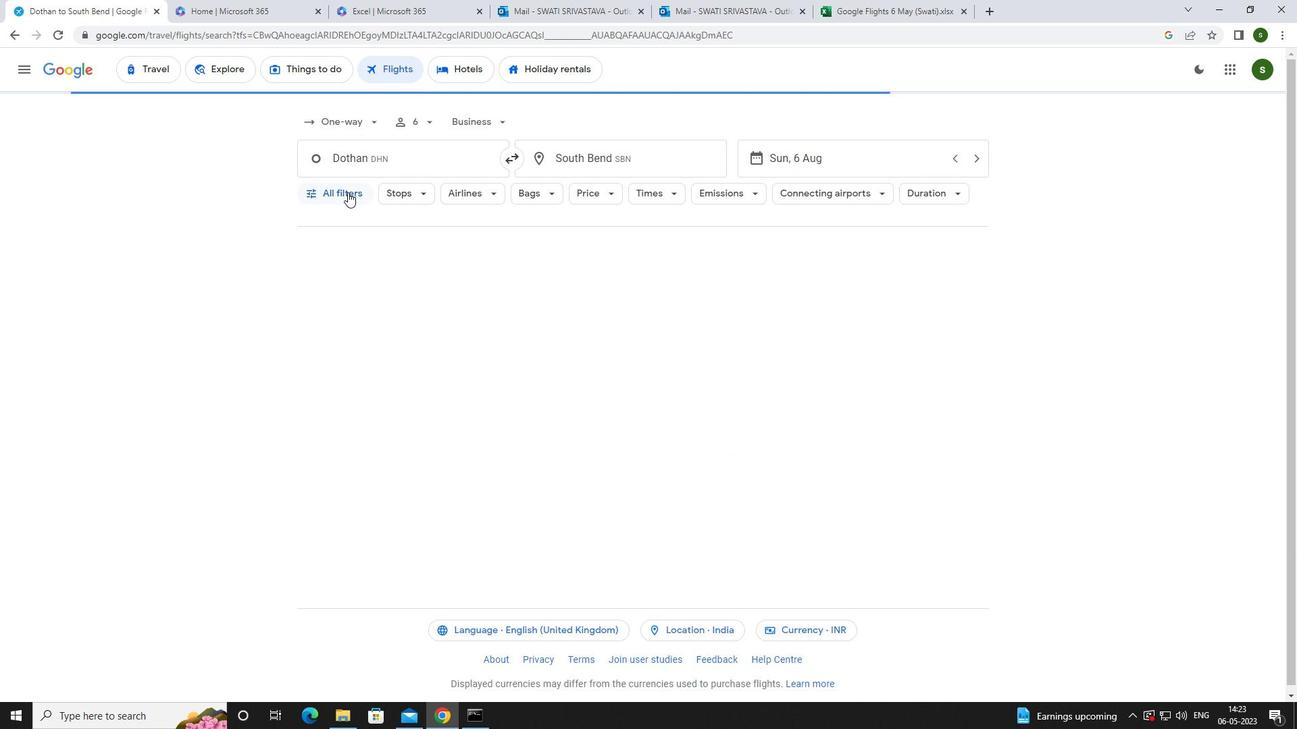 
Action: Mouse moved to (501, 487)
Screenshot: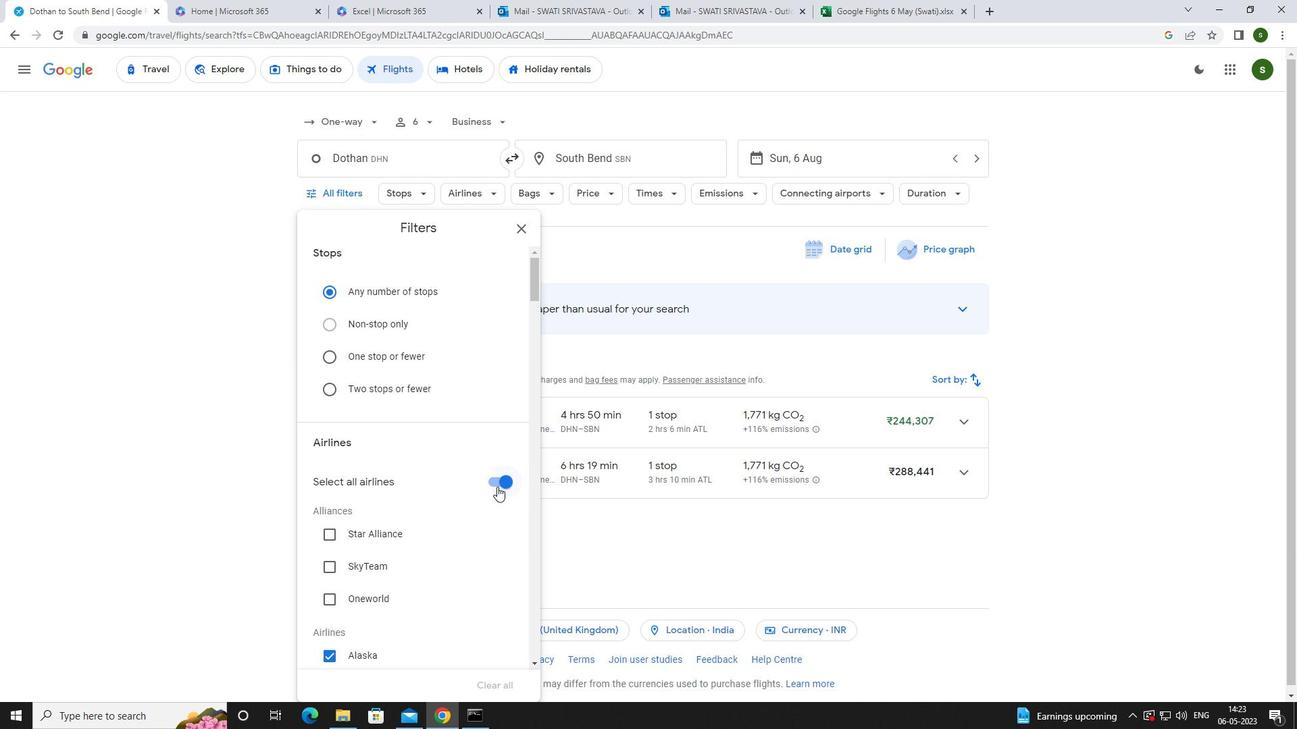 
Action: Mouse pressed left at (501, 487)
Screenshot: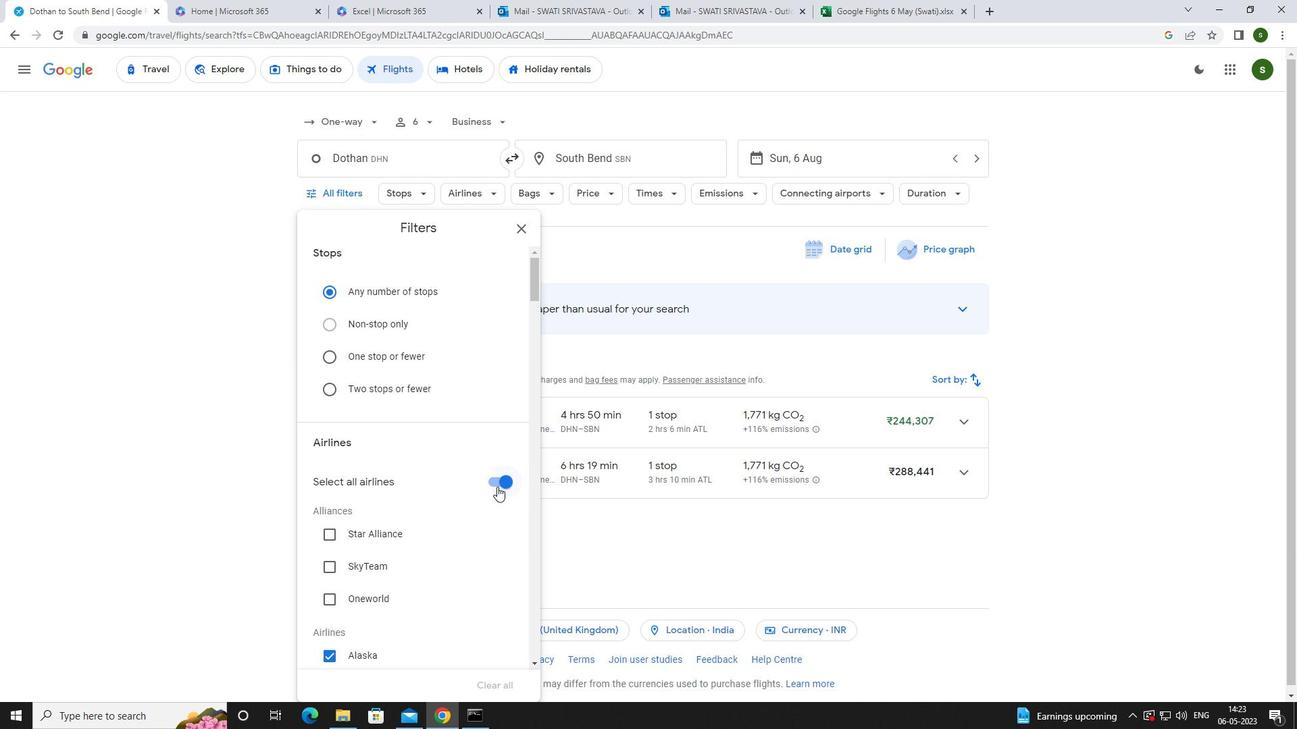 
Action: Mouse moved to (464, 469)
Screenshot: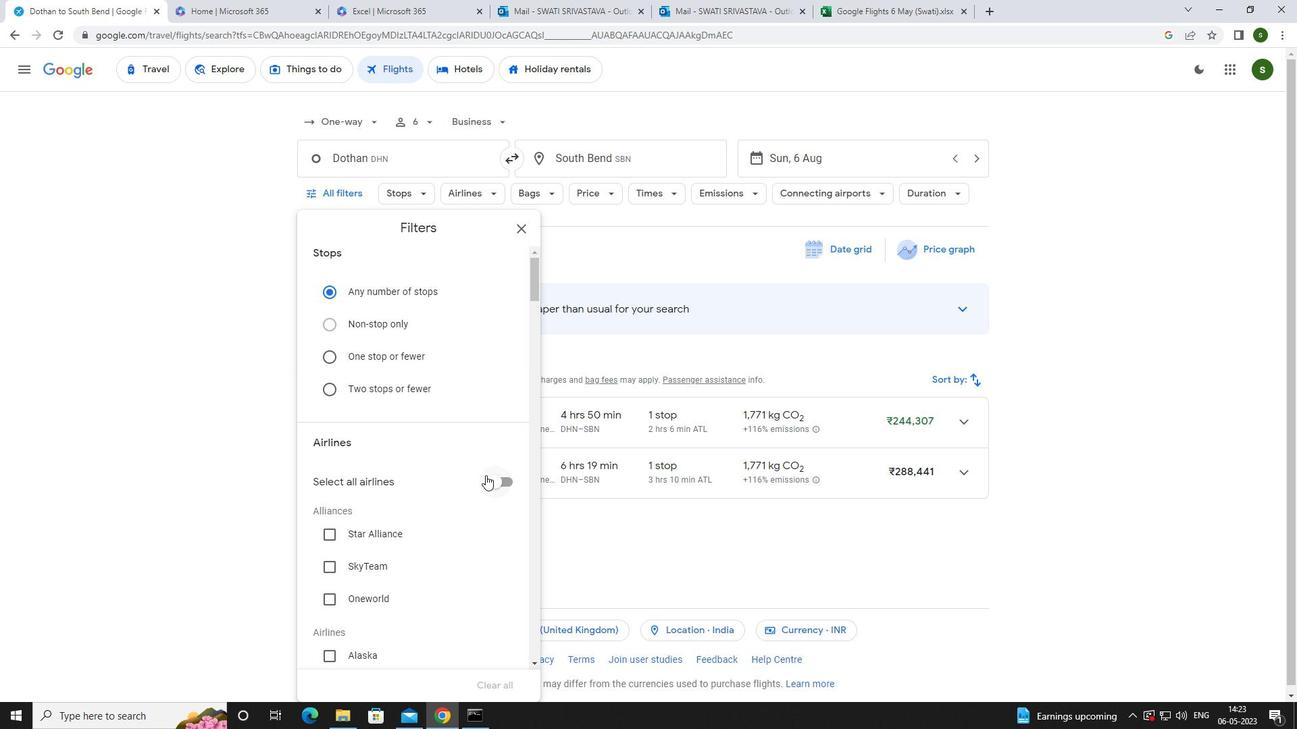 
Action: Mouse scrolled (464, 468) with delta (0, 0)
Screenshot: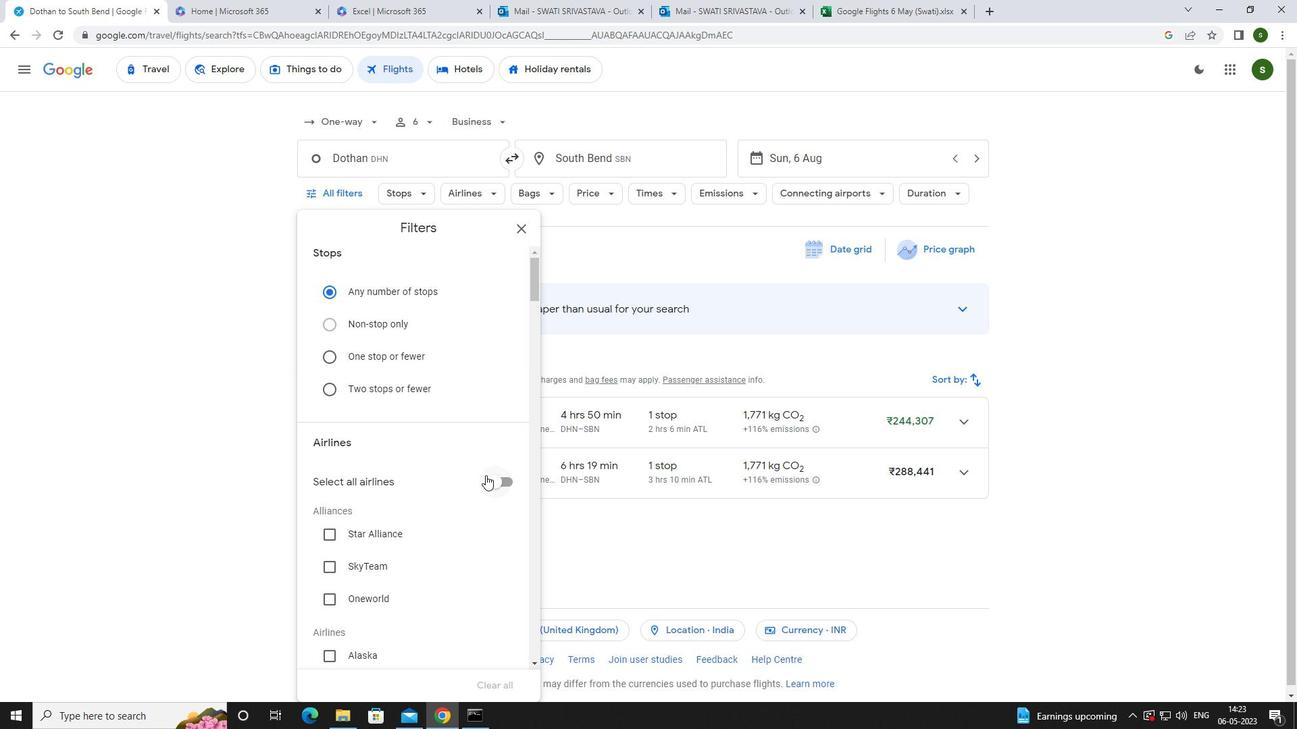 
Action: Mouse scrolled (464, 468) with delta (0, 0)
Screenshot: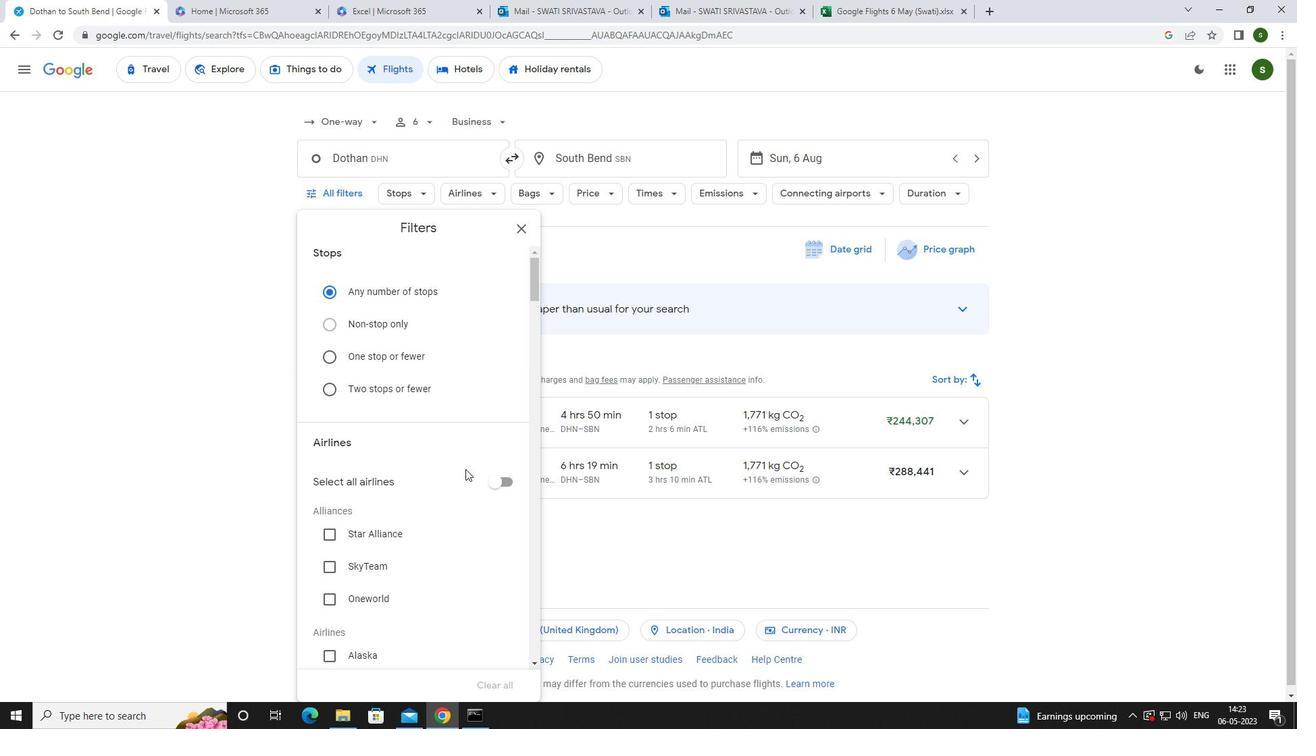 
Action: Mouse scrolled (464, 468) with delta (0, 0)
Screenshot: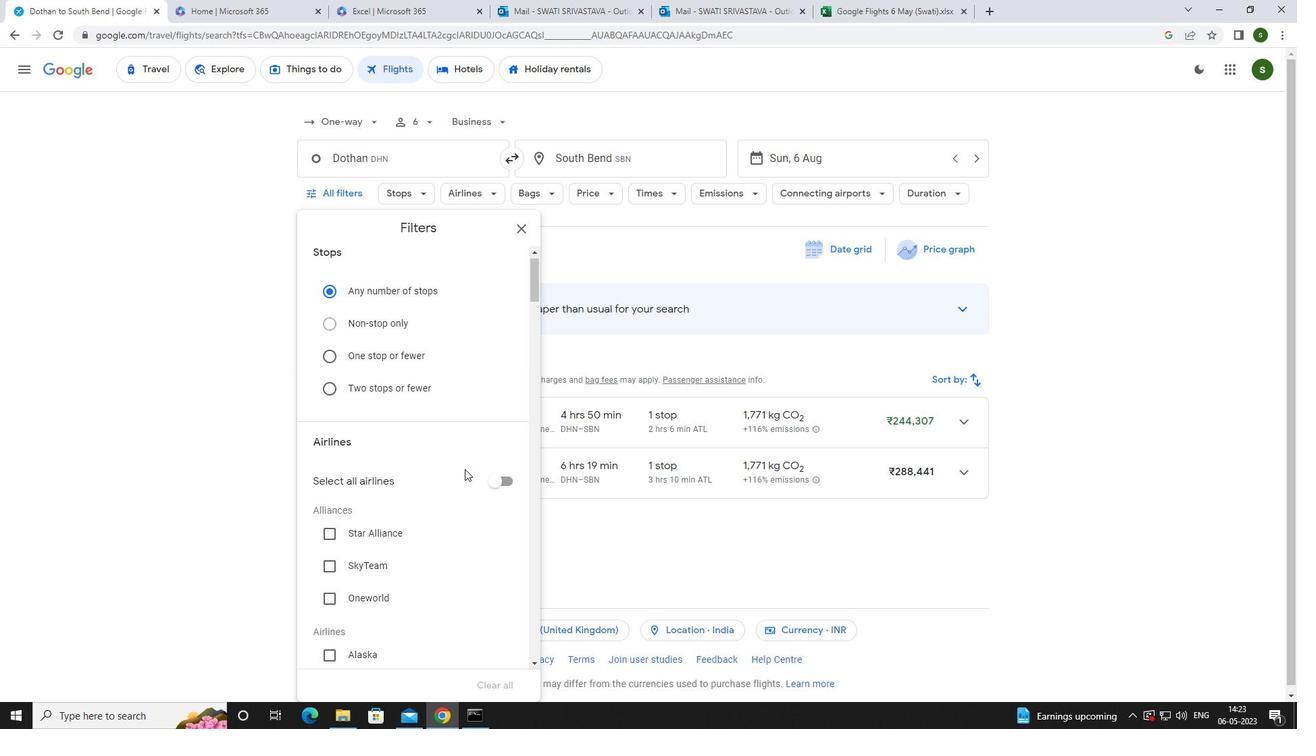 
Action: Mouse scrolled (464, 468) with delta (0, 0)
Screenshot: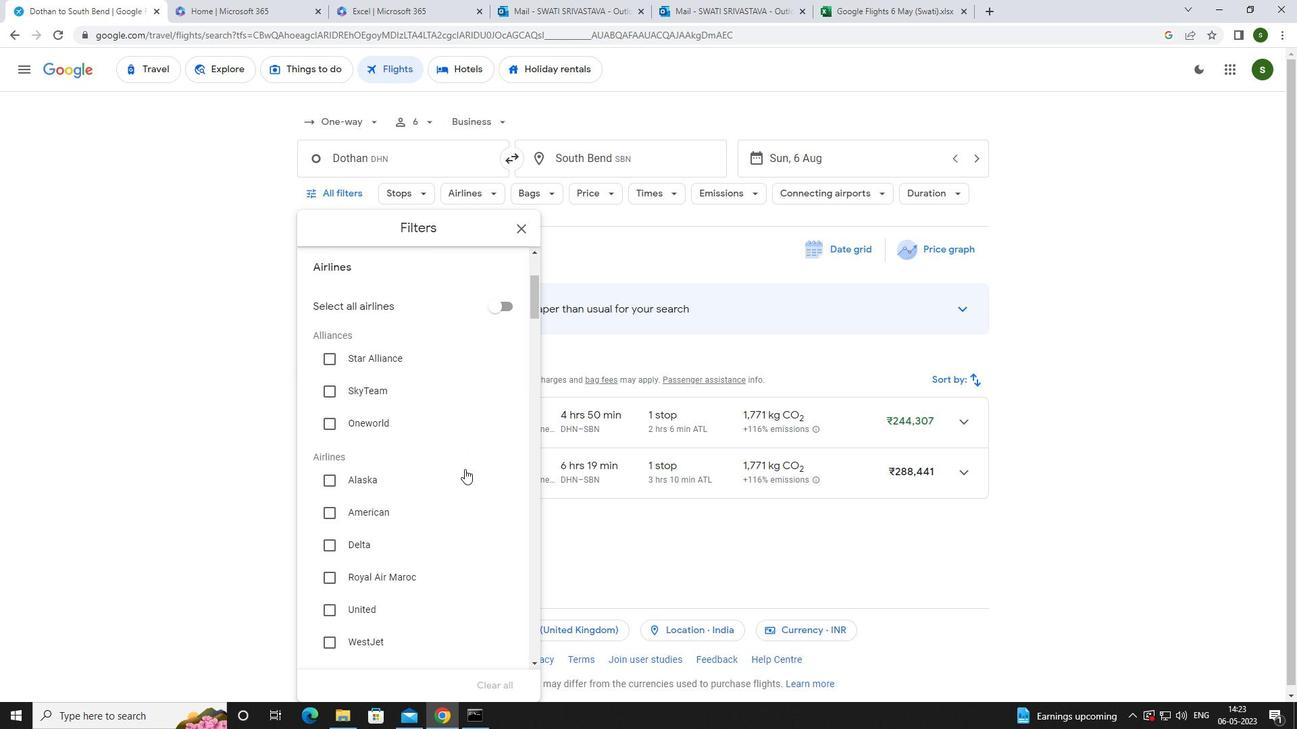 
Action: Mouse scrolled (464, 468) with delta (0, 0)
Screenshot: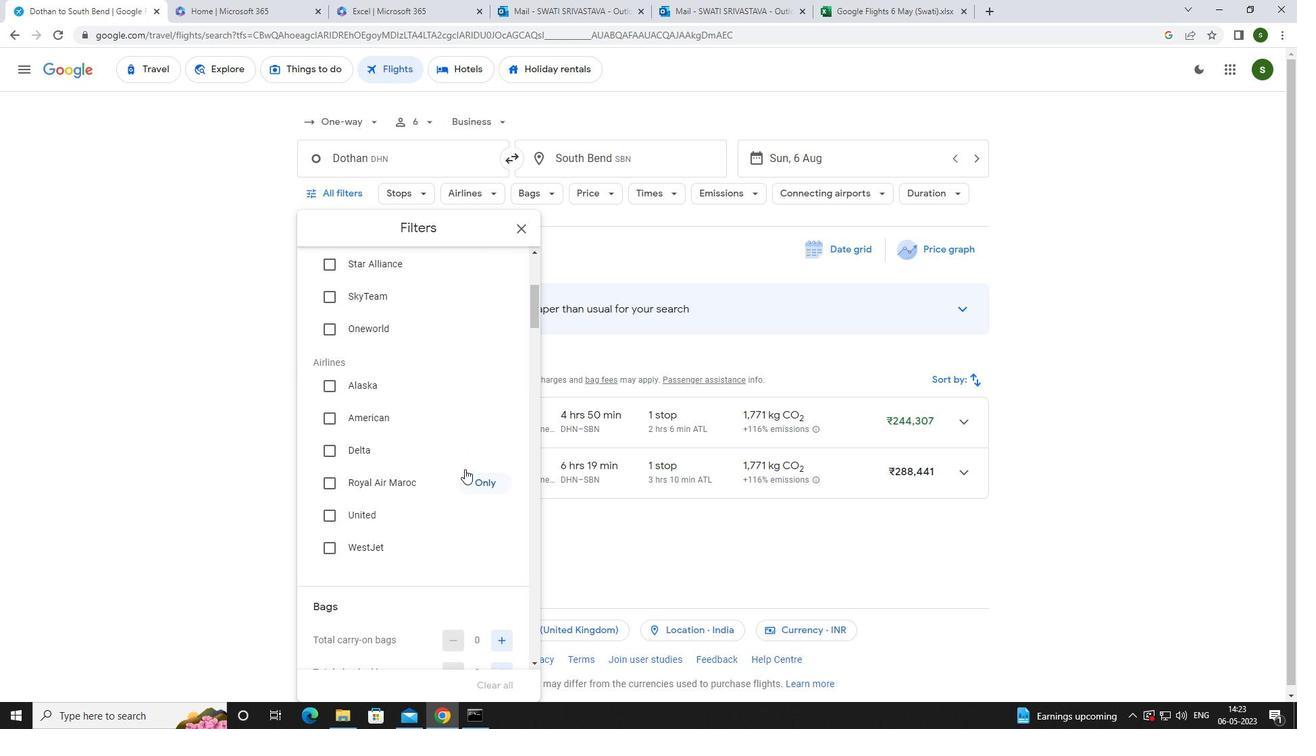 
Action: Mouse scrolled (464, 468) with delta (0, 0)
Screenshot: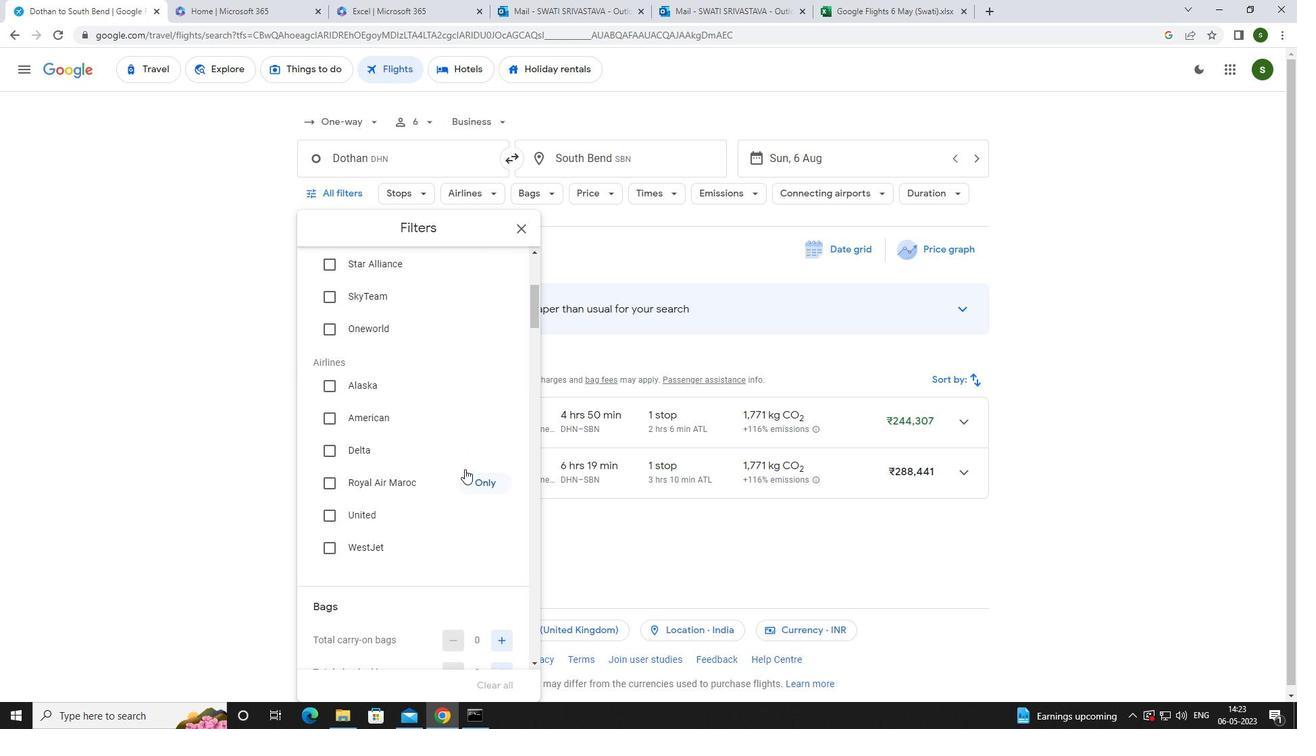 
Action: Mouse scrolled (464, 468) with delta (0, 0)
Screenshot: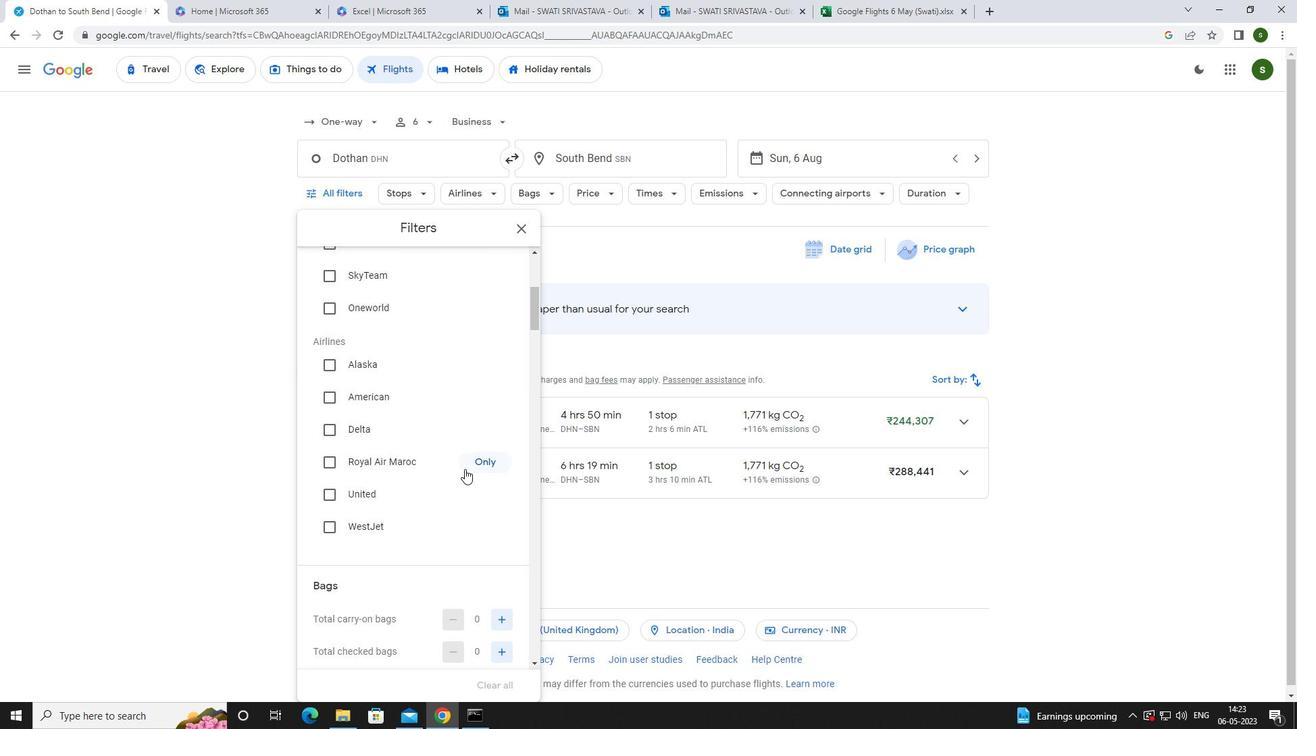 
Action: Mouse moved to (501, 468)
Screenshot: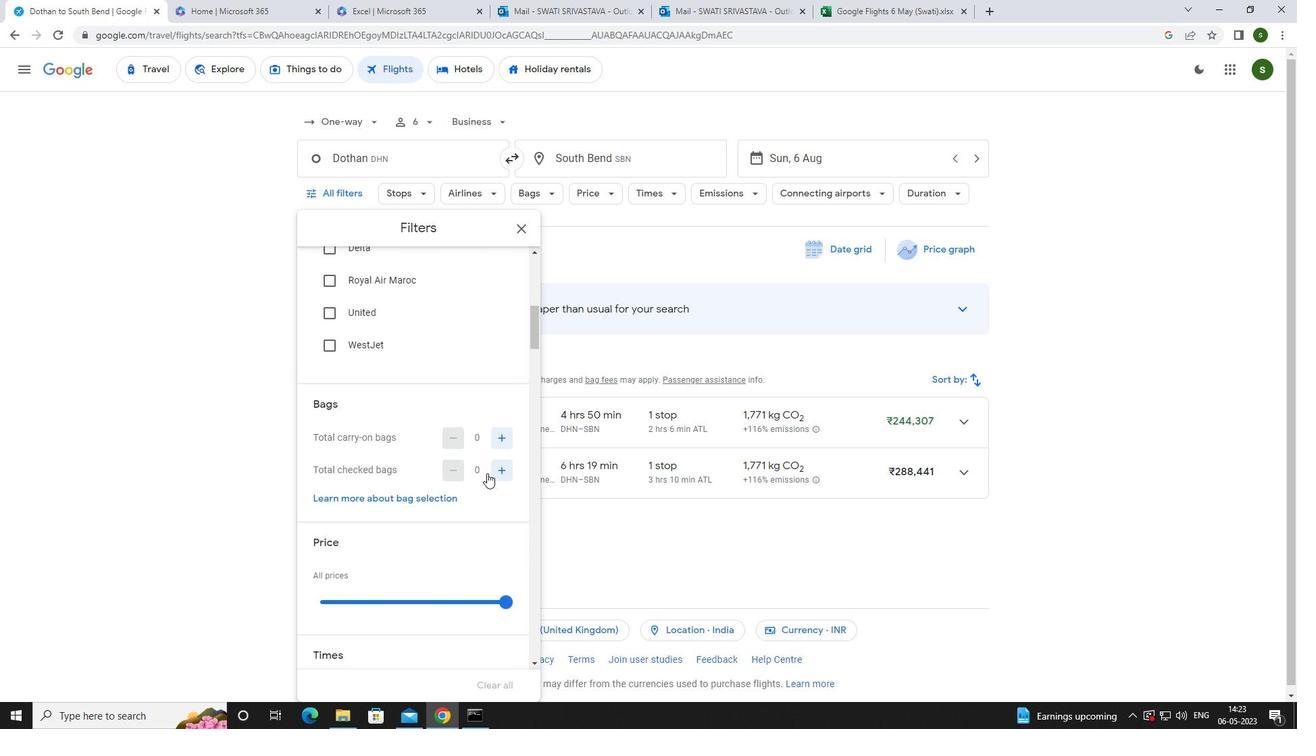 
Action: Mouse pressed left at (501, 468)
Screenshot: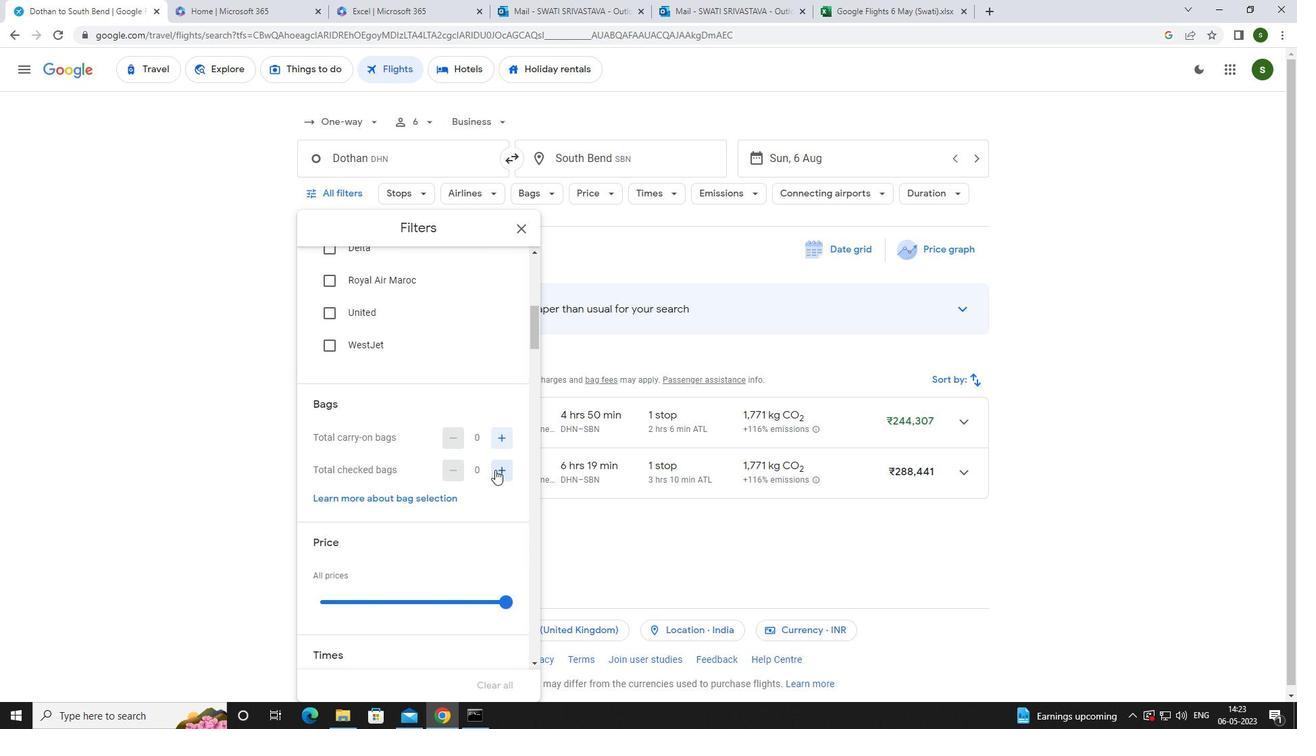 
Action: Mouse pressed left at (501, 468)
Screenshot: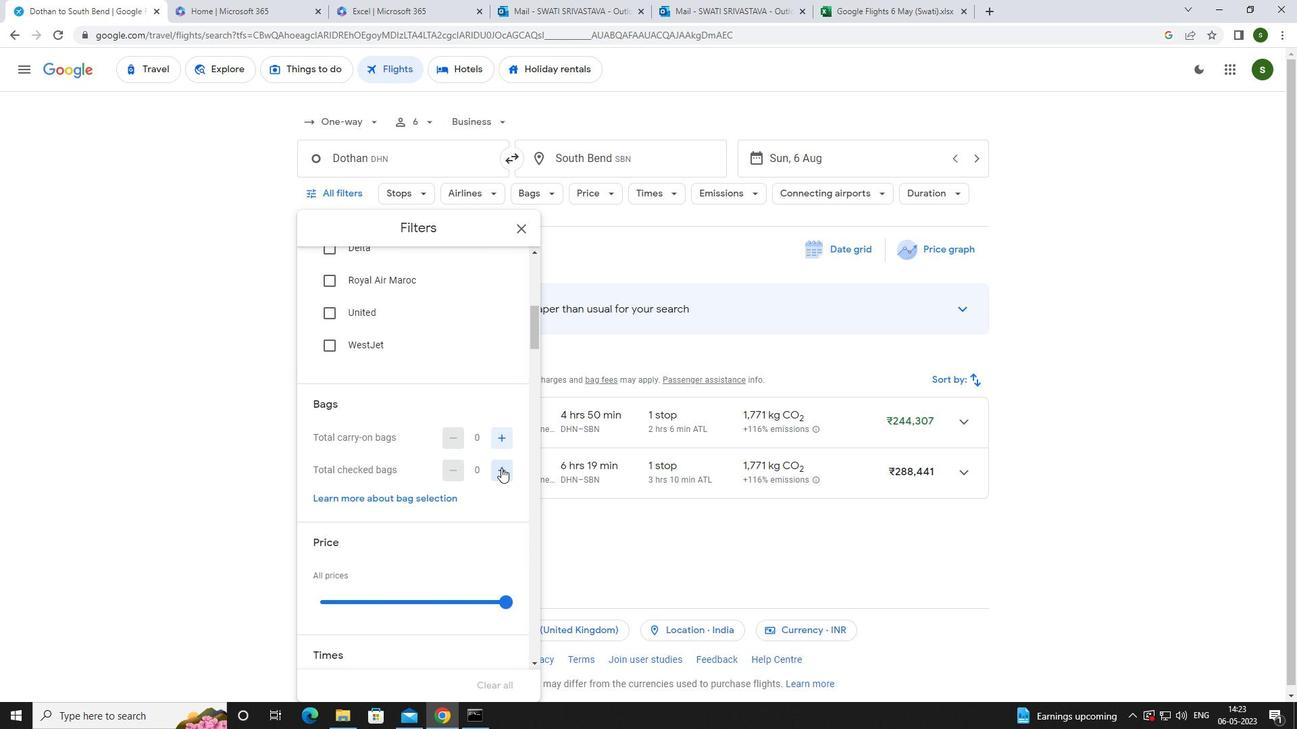
Action: Mouse pressed left at (501, 468)
Screenshot: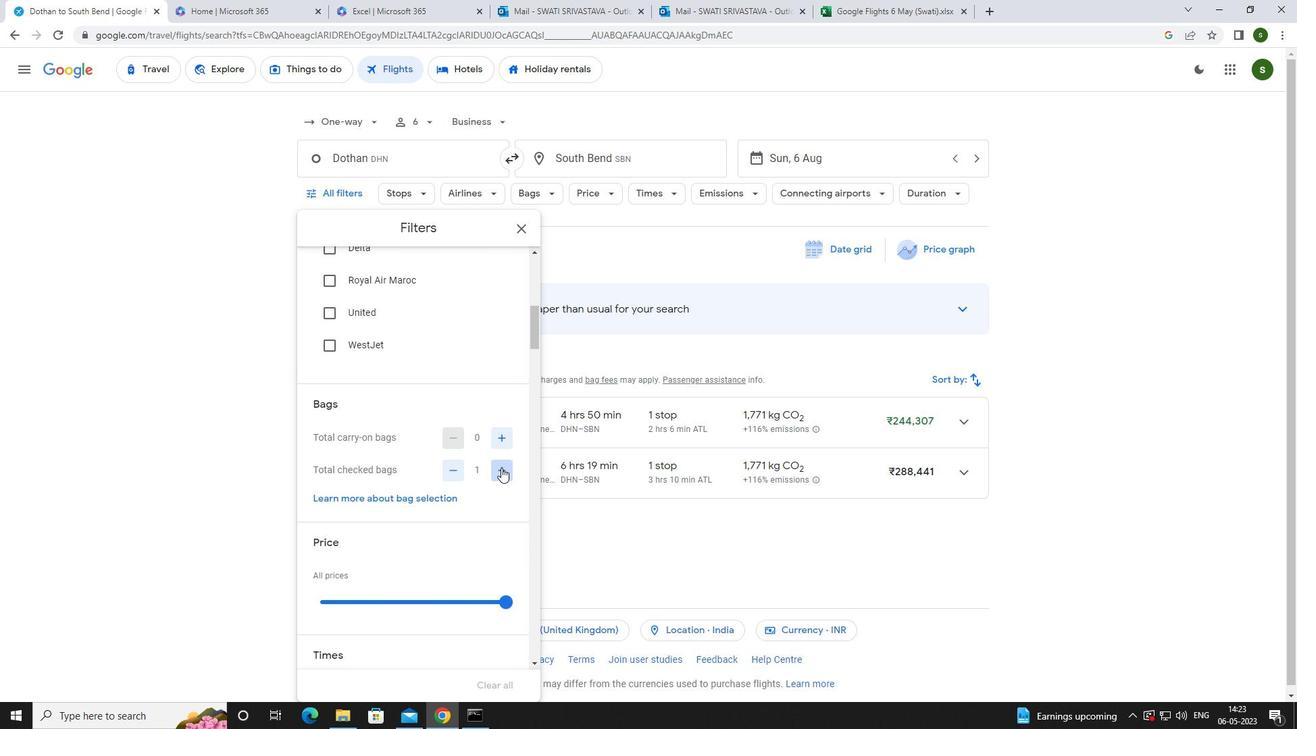 
Action: Mouse pressed left at (501, 468)
Screenshot: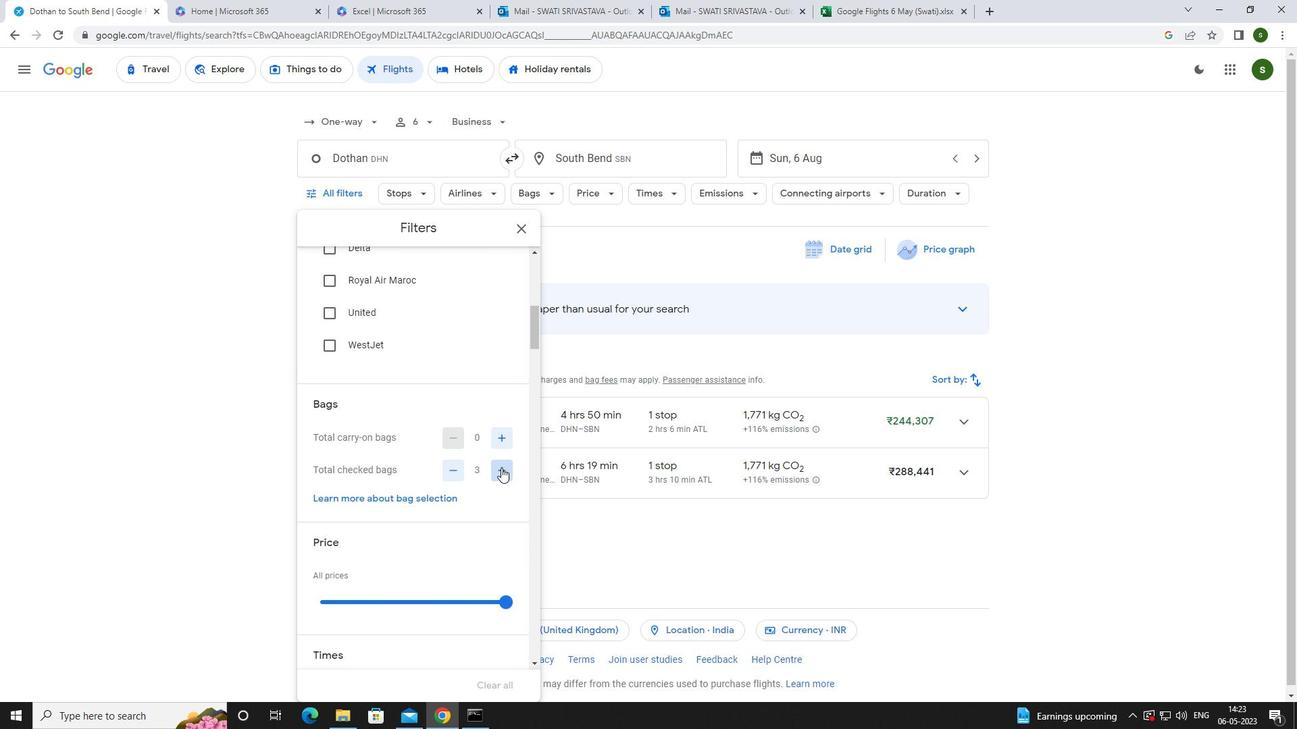 
Action: Mouse scrolled (501, 467) with delta (0, 0)
Screenshot: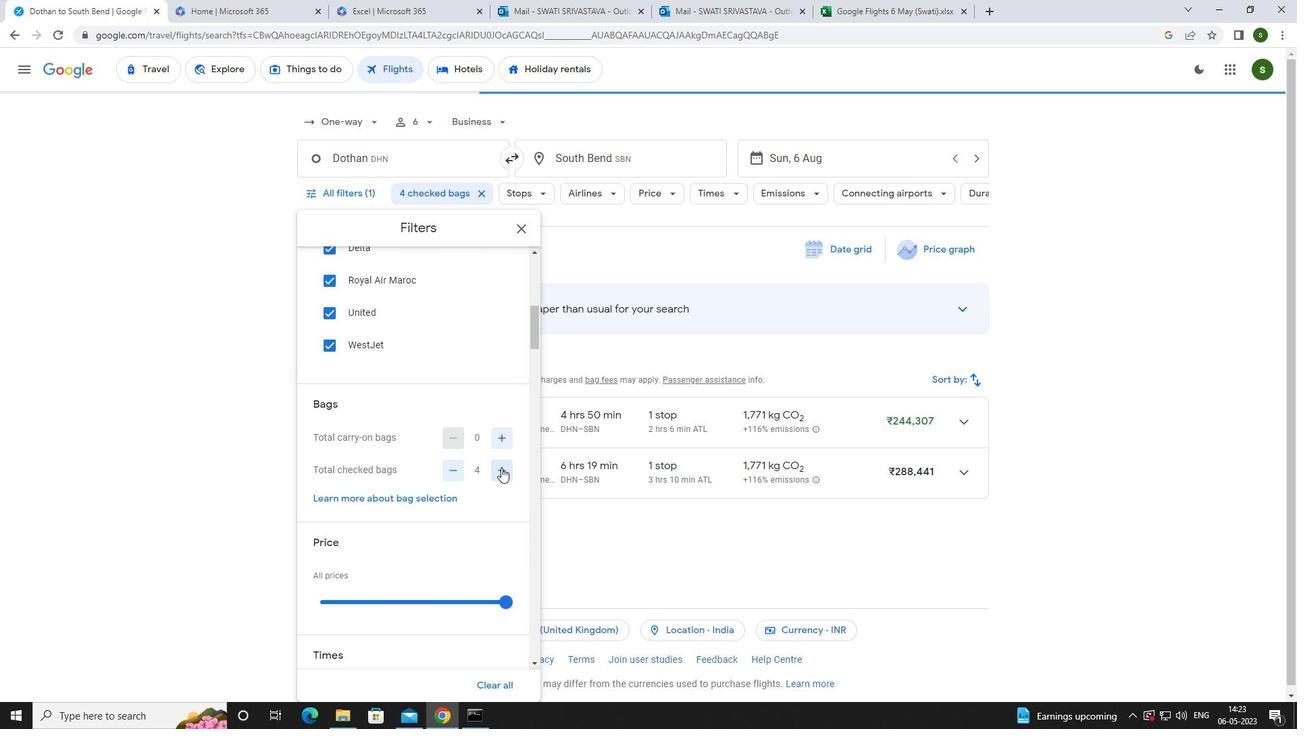 
Action: Mouse scrolled (501, 467) with delta (0, 0)
Screenshot: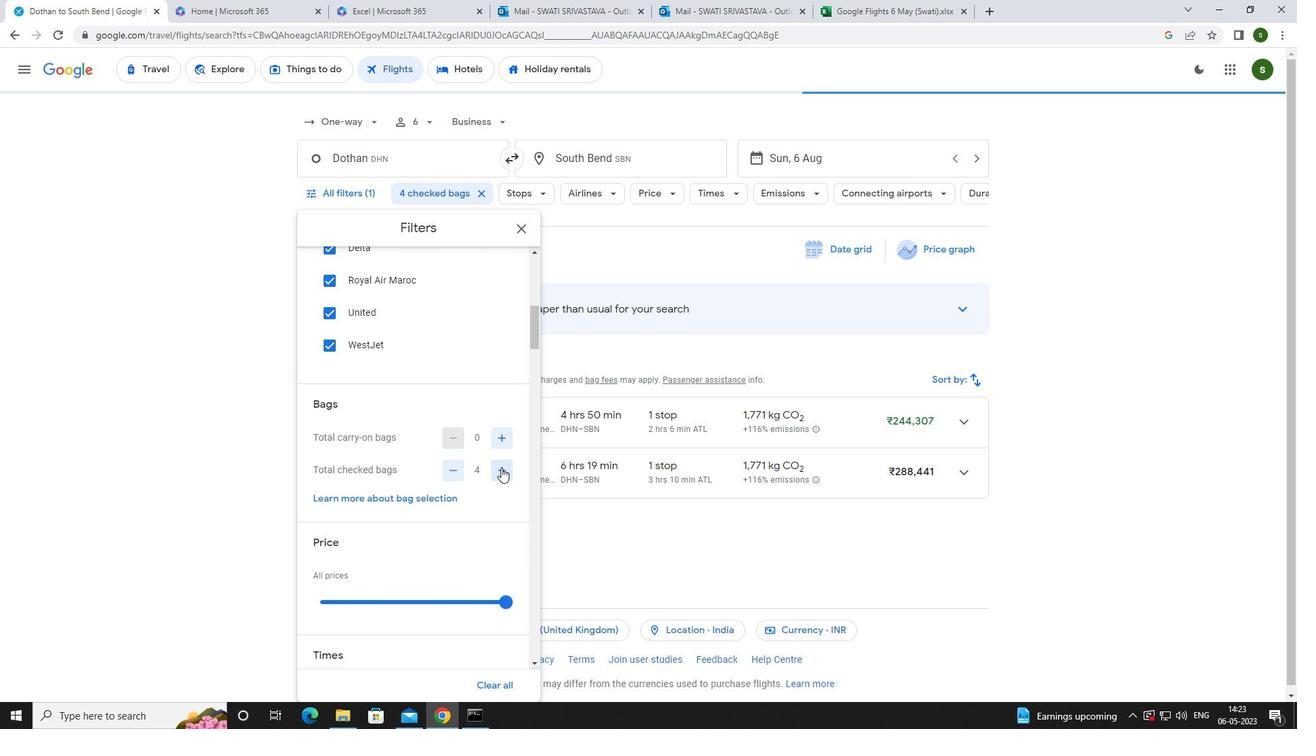 
Action: Mouse pressed left at (501, 468)
Screenshot: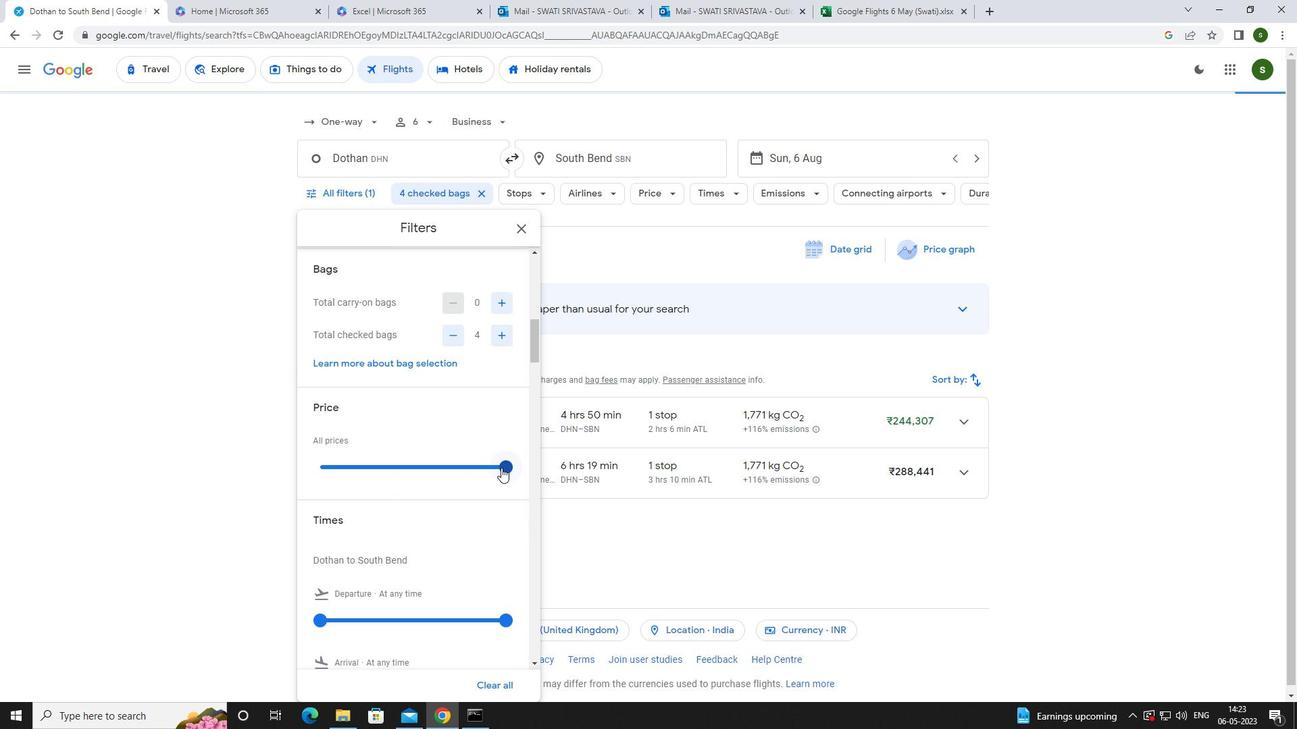 
Action: Mouse moved to (323, 459)
Screenshot: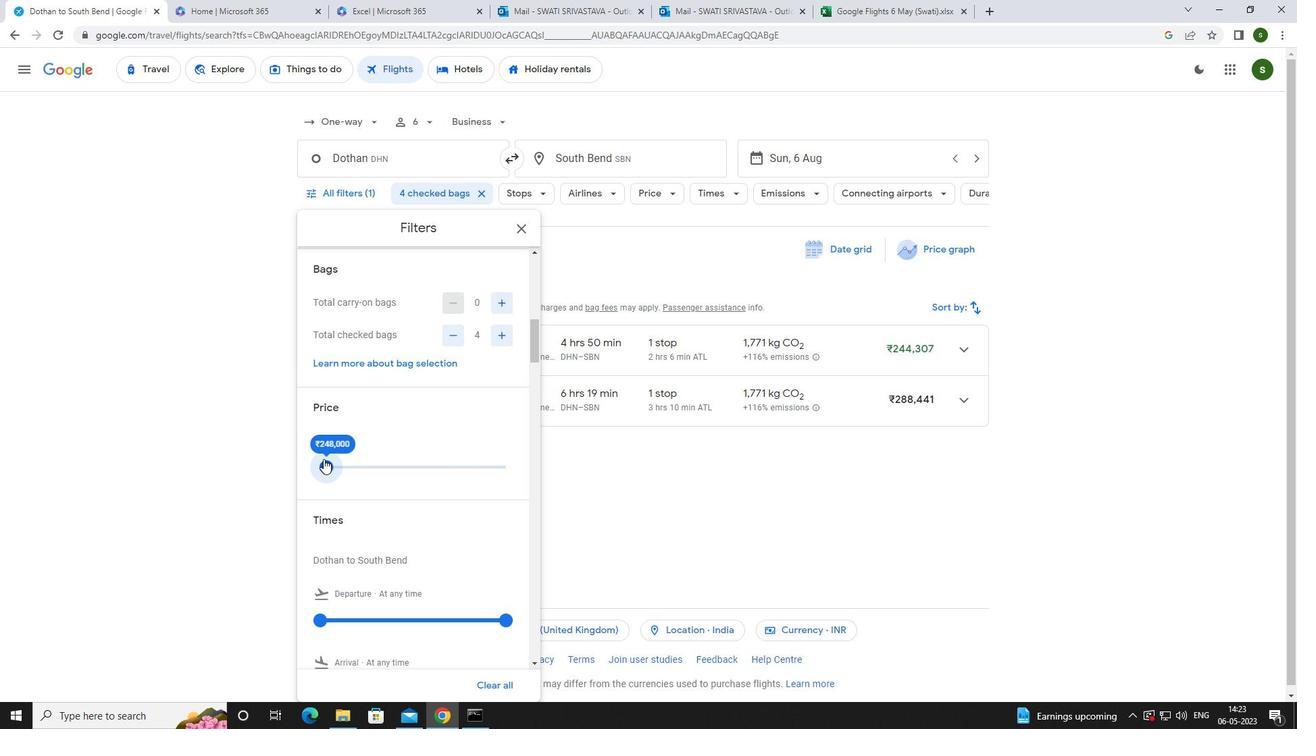 
Action: Mouse scrolled (323, 458) with delta (0, 0)
Screenshot: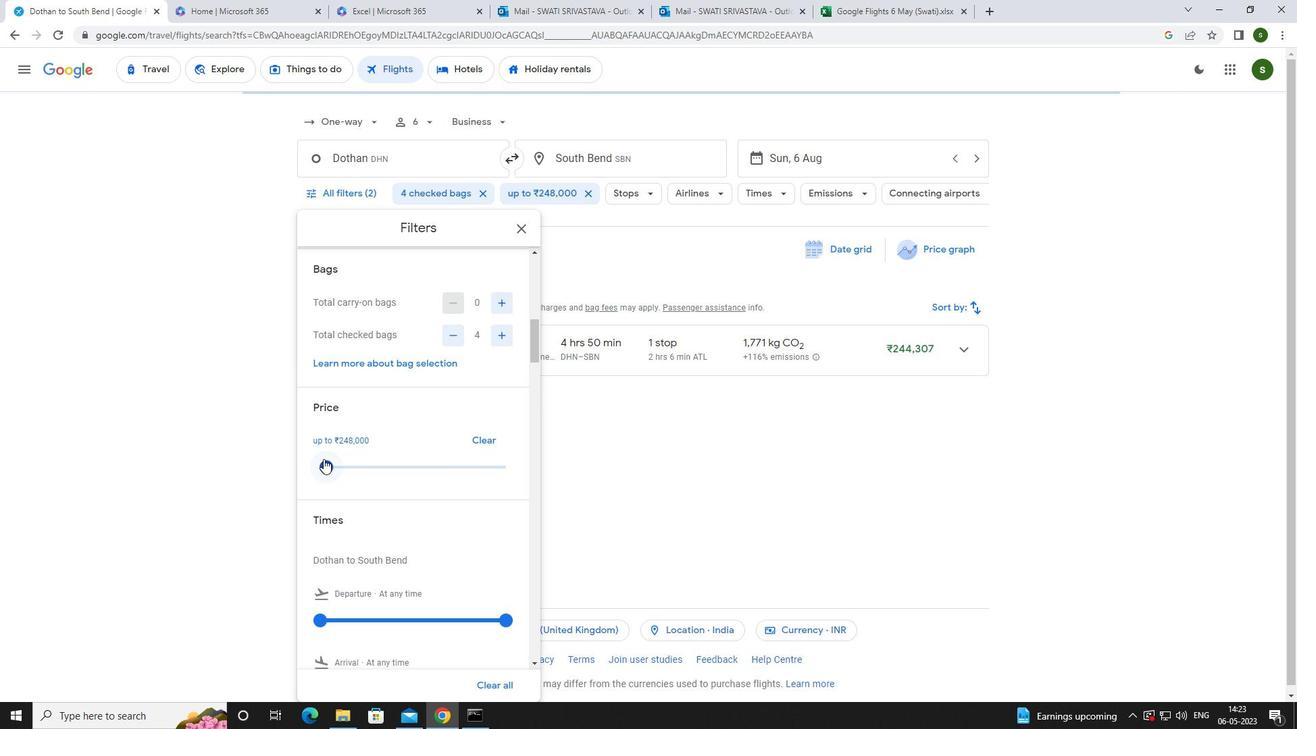 
Action: Mouse scrolled (323, 458) with delta (0, 0)
Screenshot: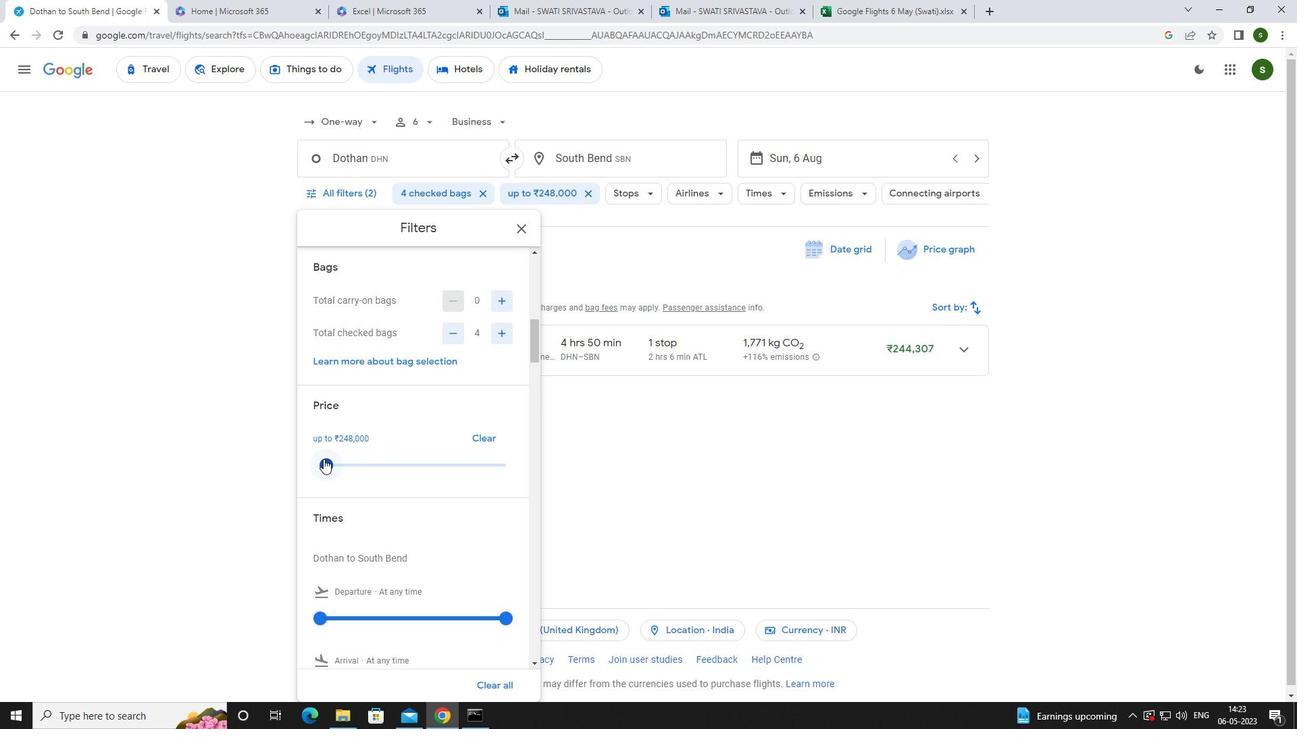 
Action: Mouse moved to (318, 483)
Screenshot: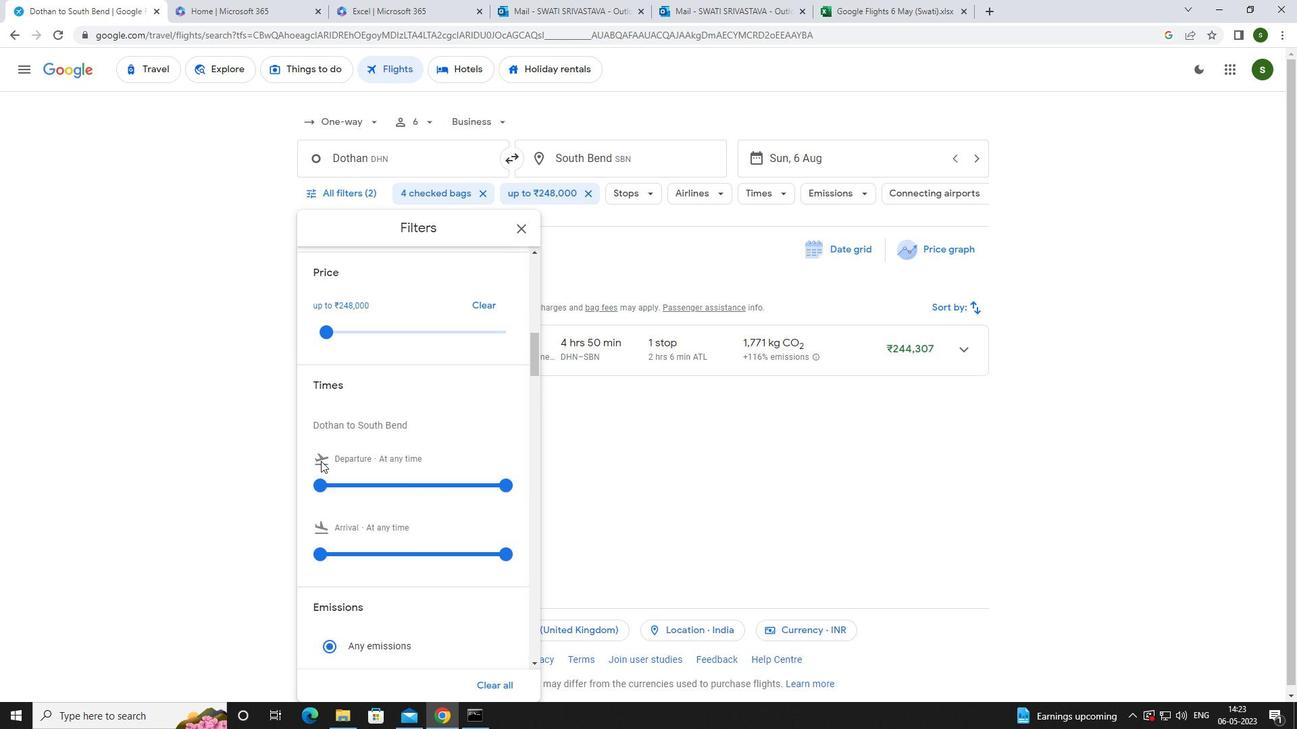
Action: Mouse pressed left at (318, 483)
Screenshot: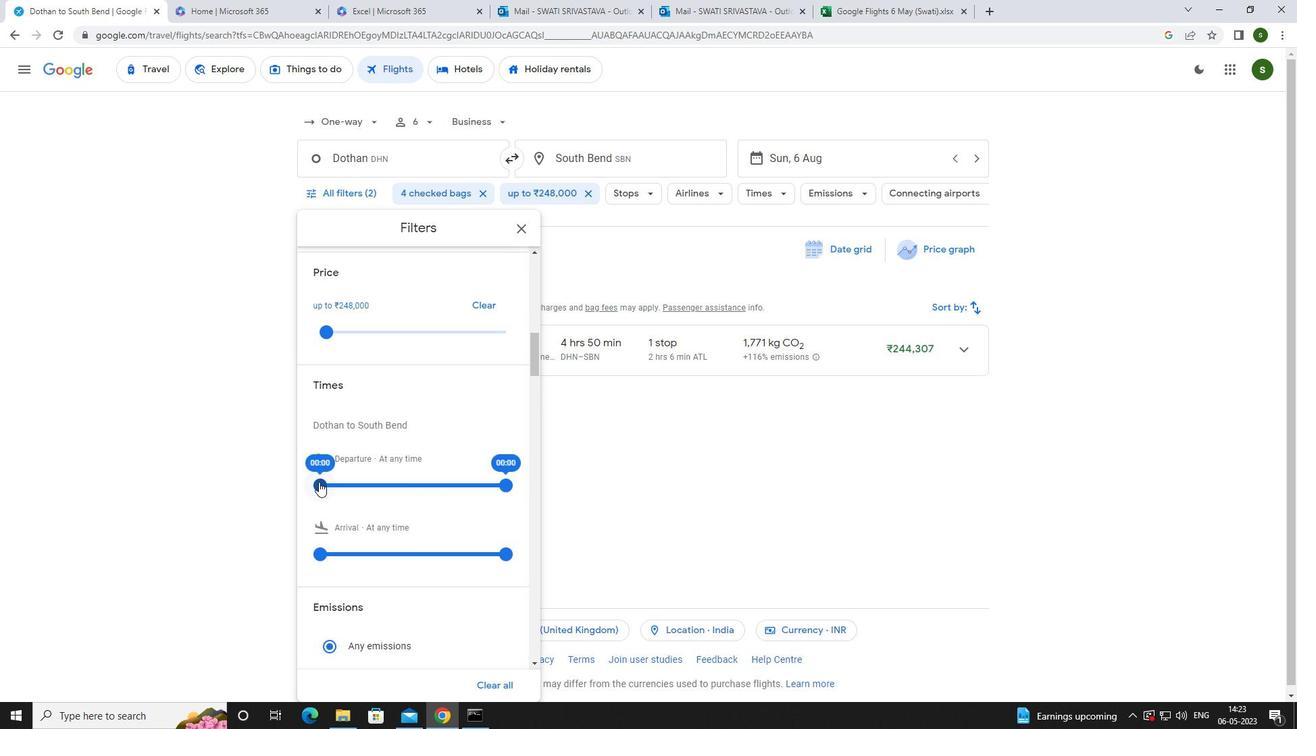 
Action: Mouse moved to (577, 479)
Screenshot: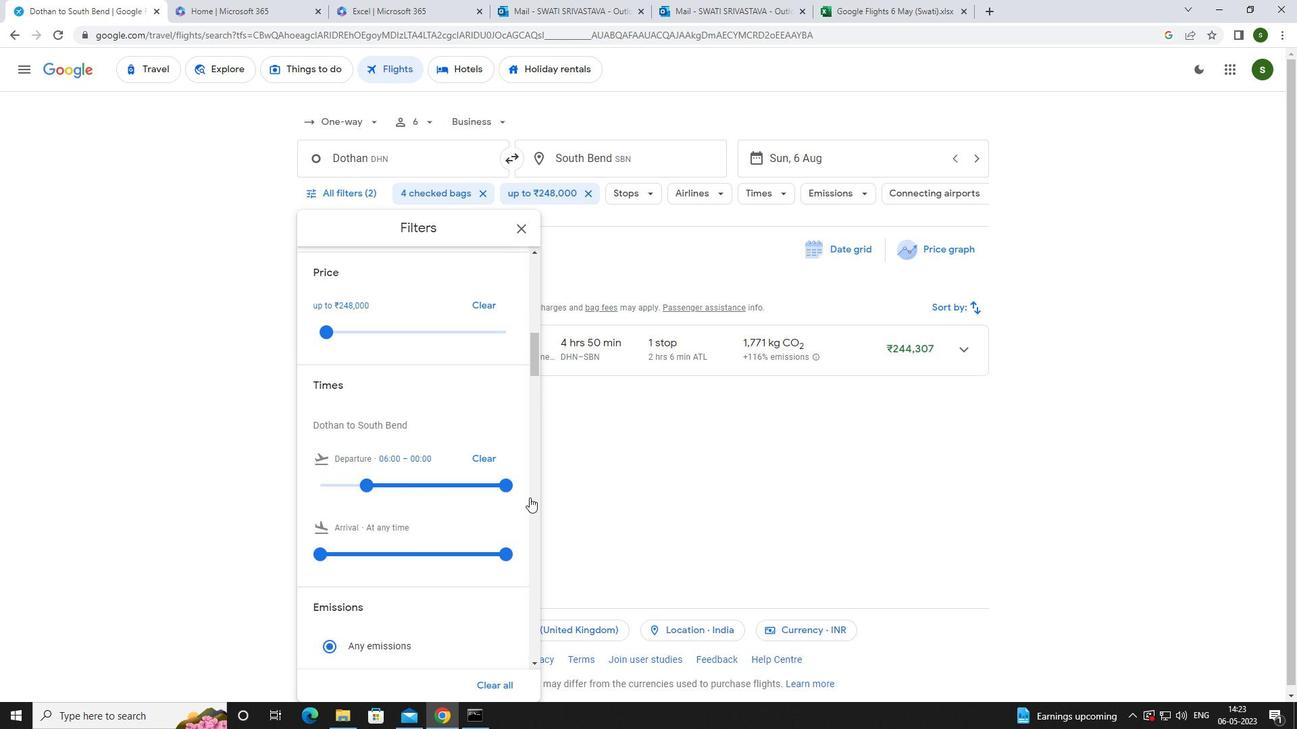 
Action: Mouse pressed left at (577, 479)
Screenshot: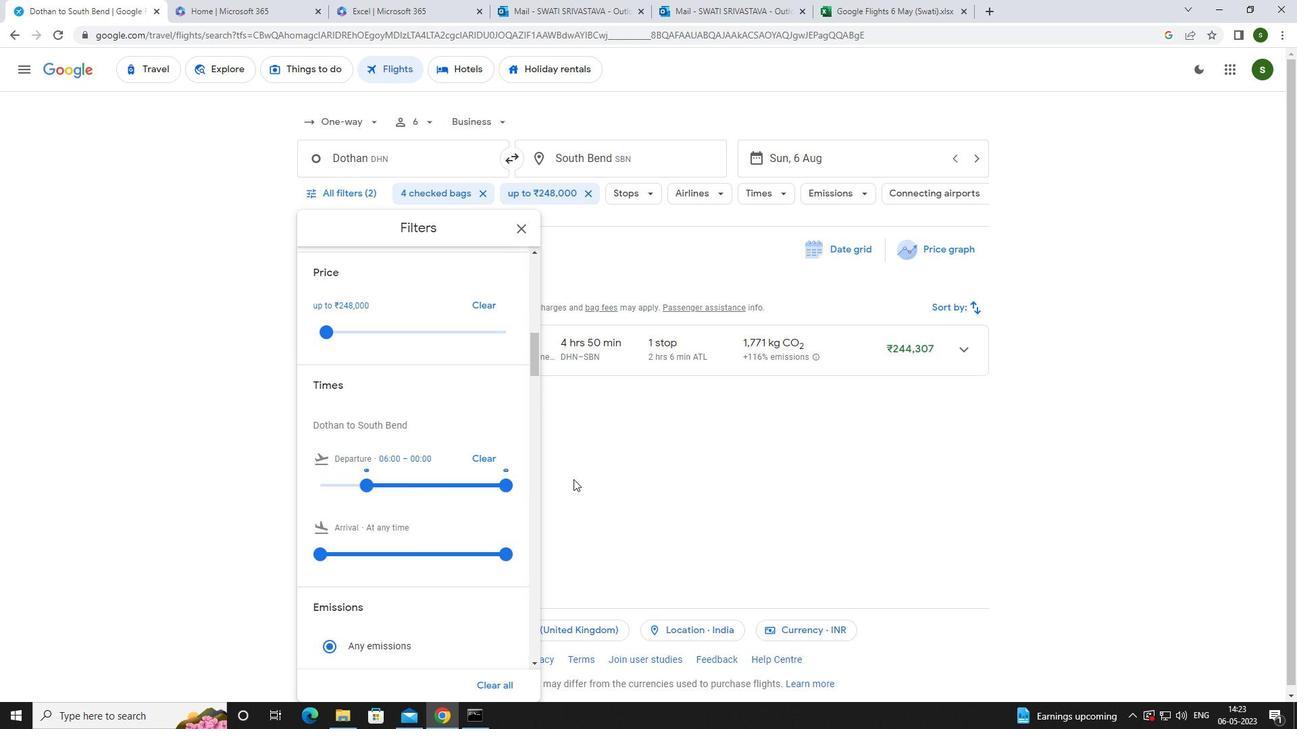 
